 Task: Add a condition where "Hours until due date Less than One hundred" in unsolved tickets in your groups.
Action: Mouse moved to (167, 505)
Screenshot: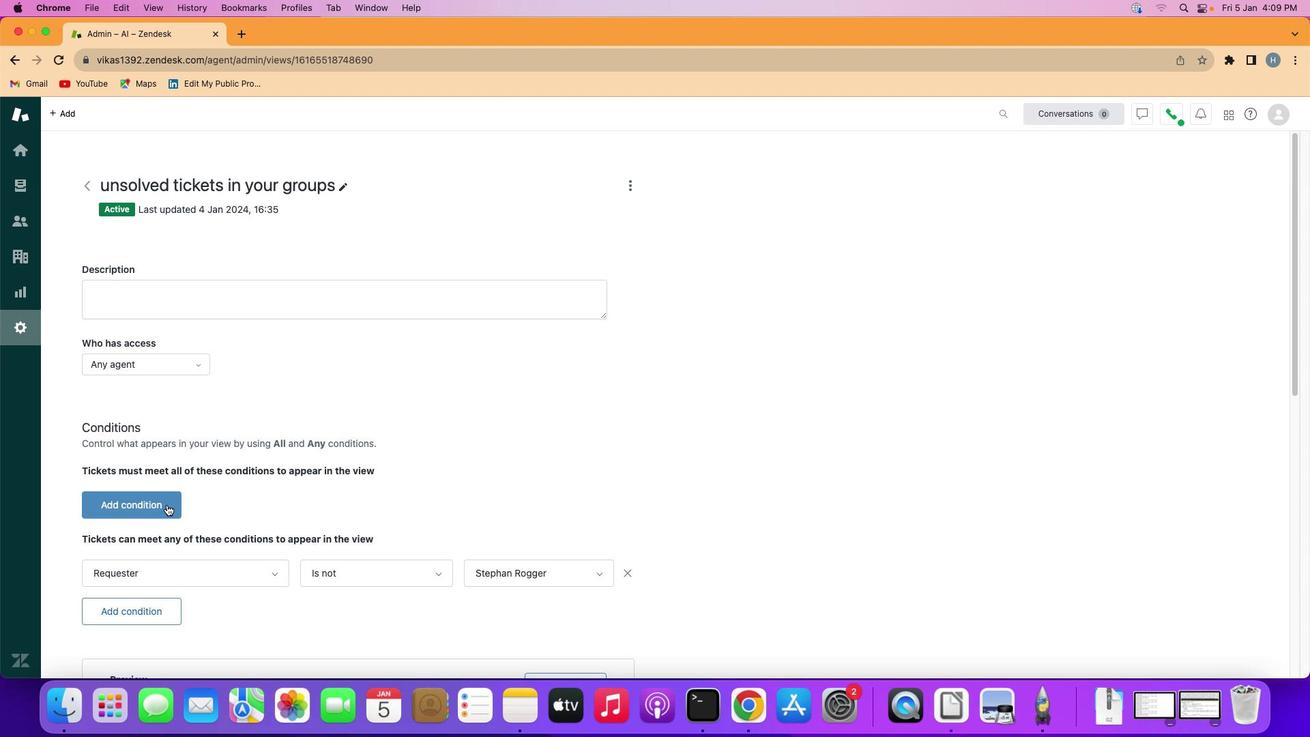 
Action: Mouse pressed left at (167, 505)
Screenshot: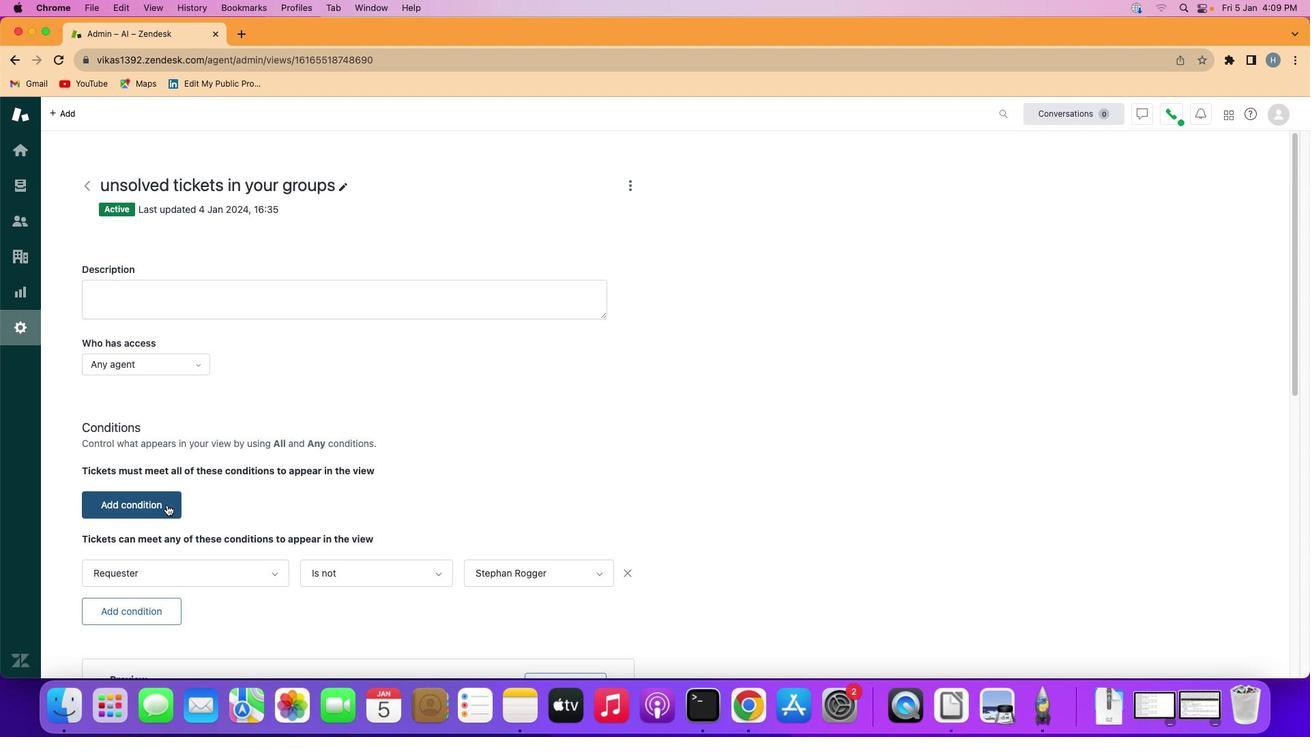 
Action: Mouse moved to (196, 502)
Screenshot: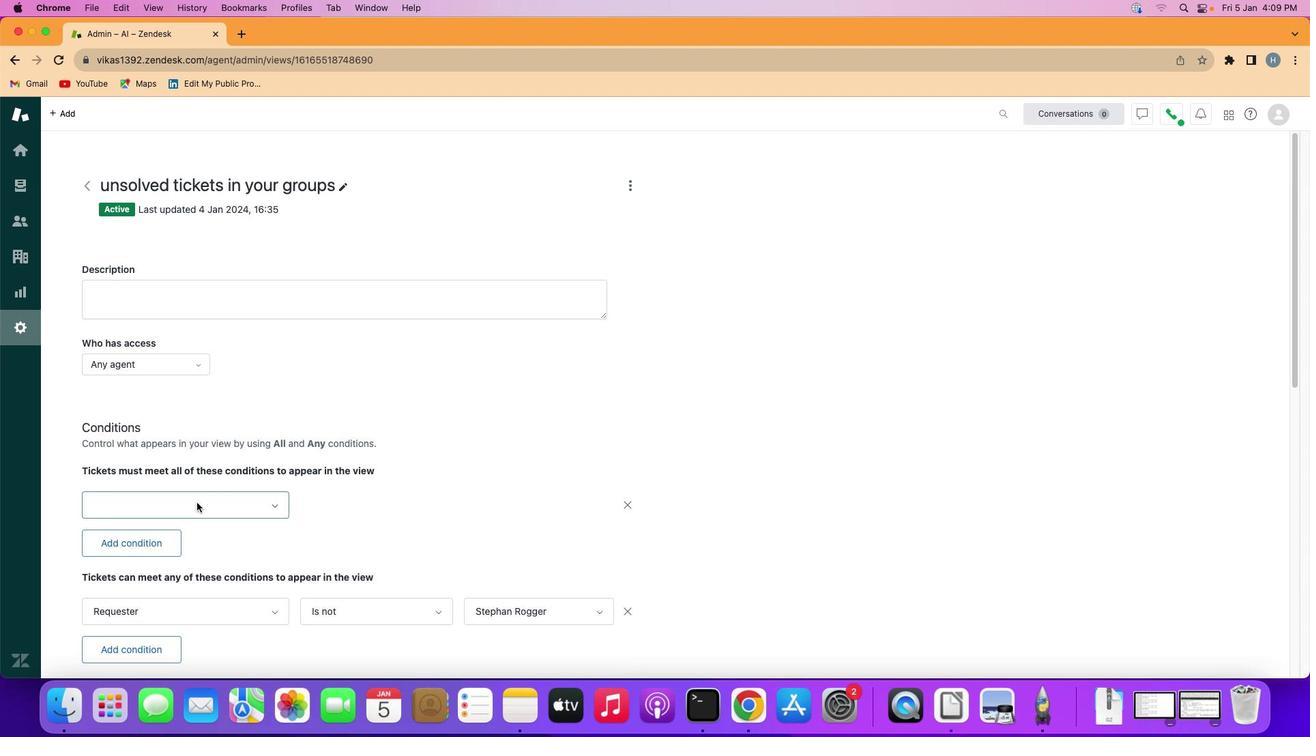 
Action: Mouse pressed left at (196, 502)
Screenshot: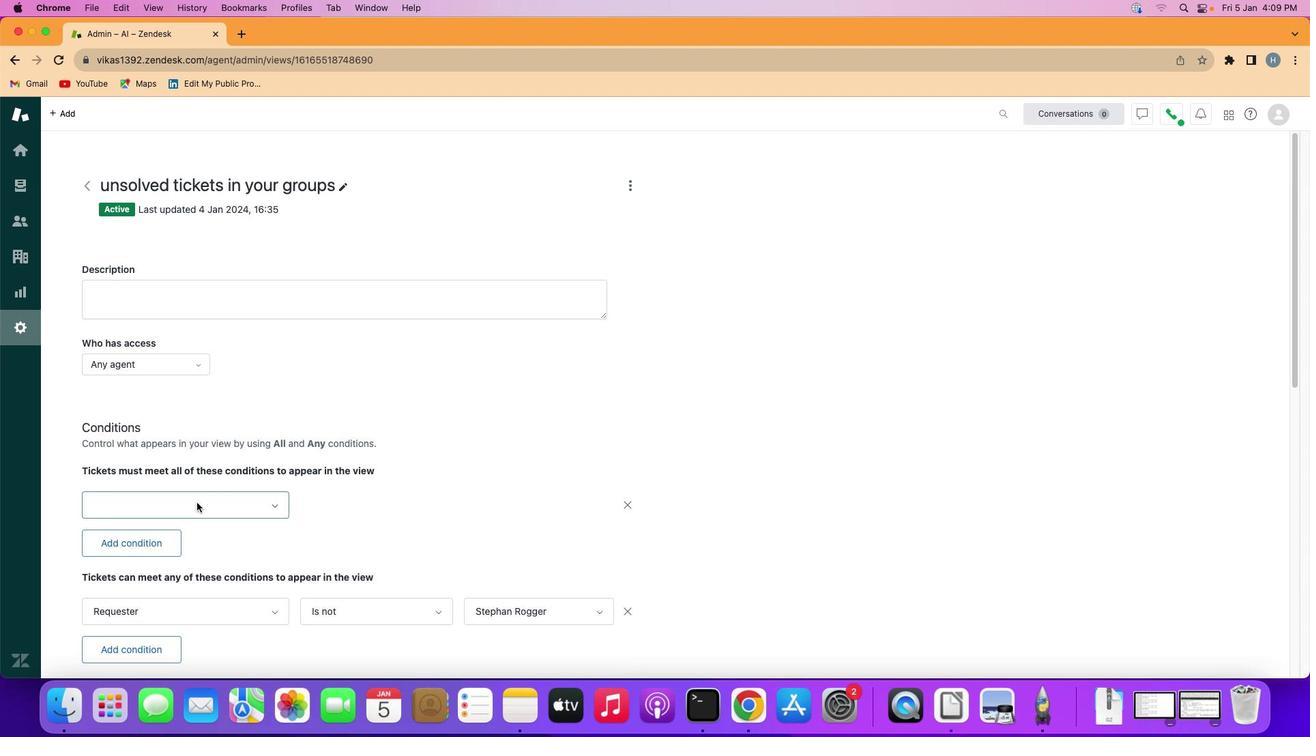 
Action: Mouse moved to (183, 419)
Screenshot: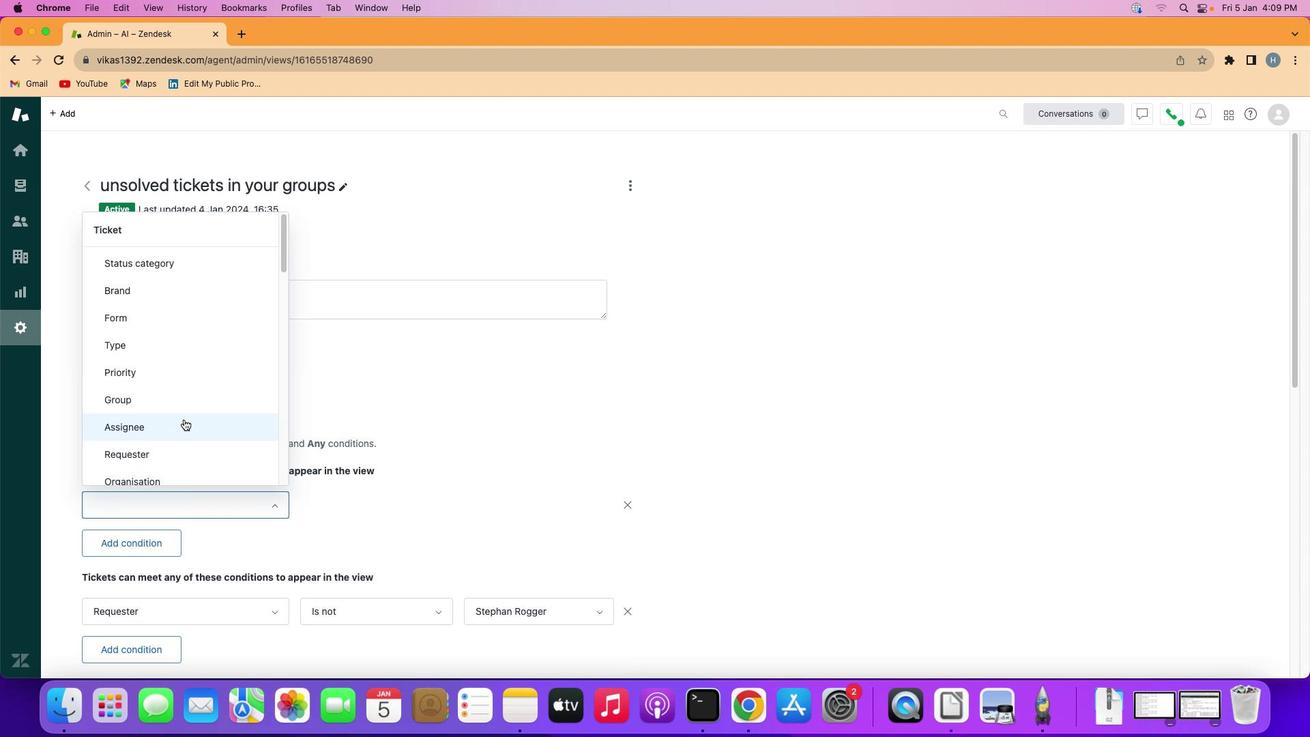 
Action: Mouse scrolled (183, 419) with delta (0, 0)
Screenshot: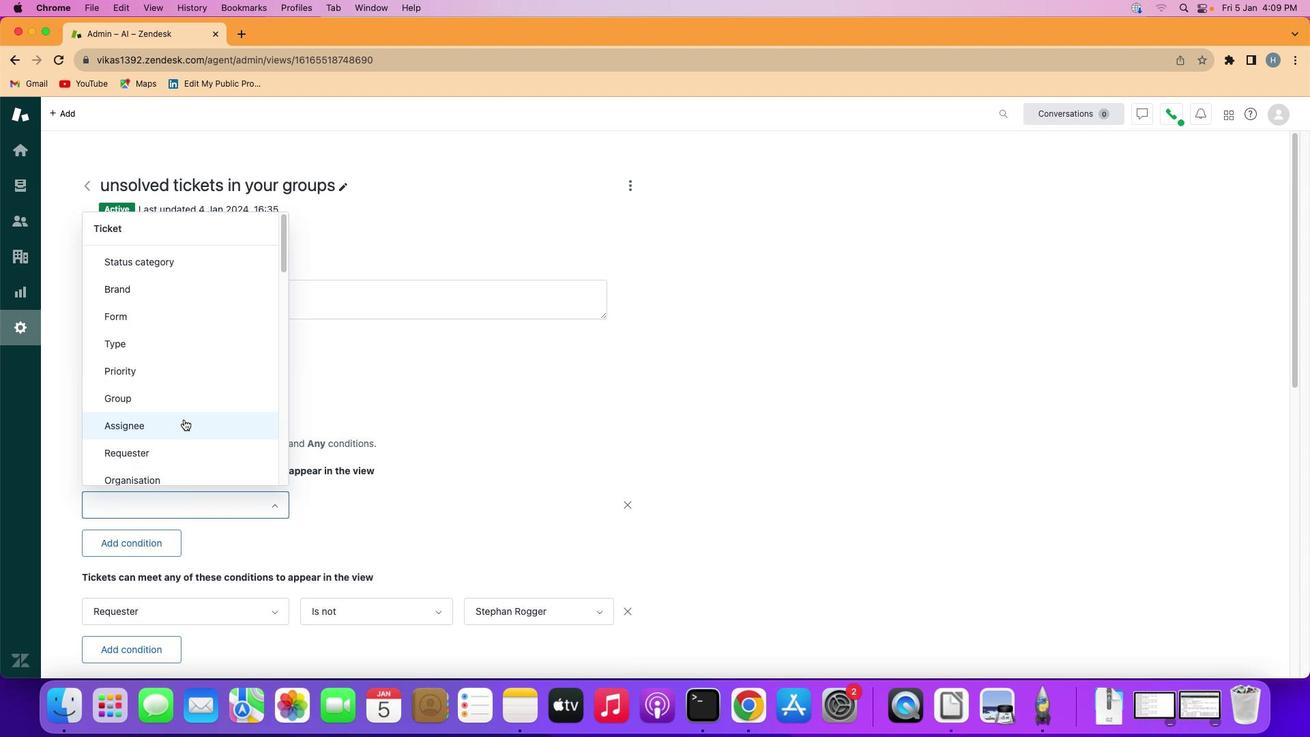 
Action: Mouse scrolled (183, 419) with delta (0, 0)
Screenshot: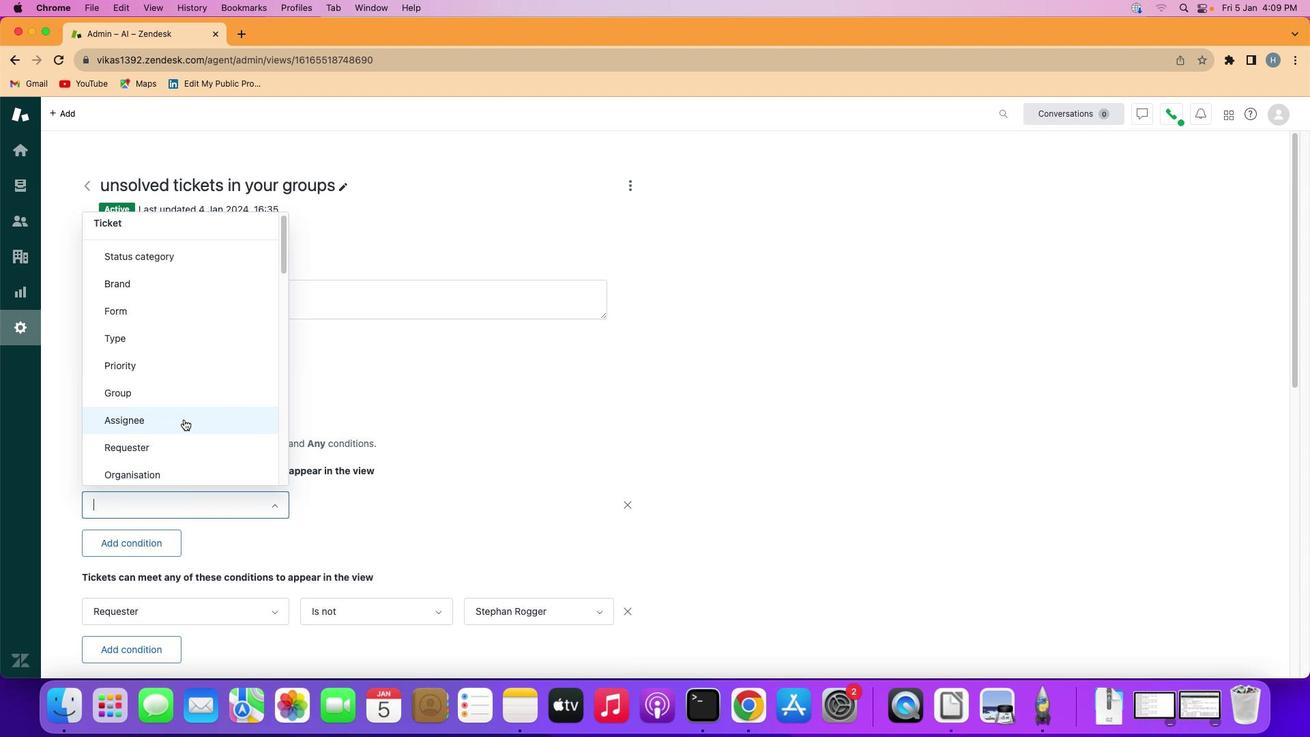 
Action: Mouse scrolled (183, 419) with delta (0, -1)
Screenshot: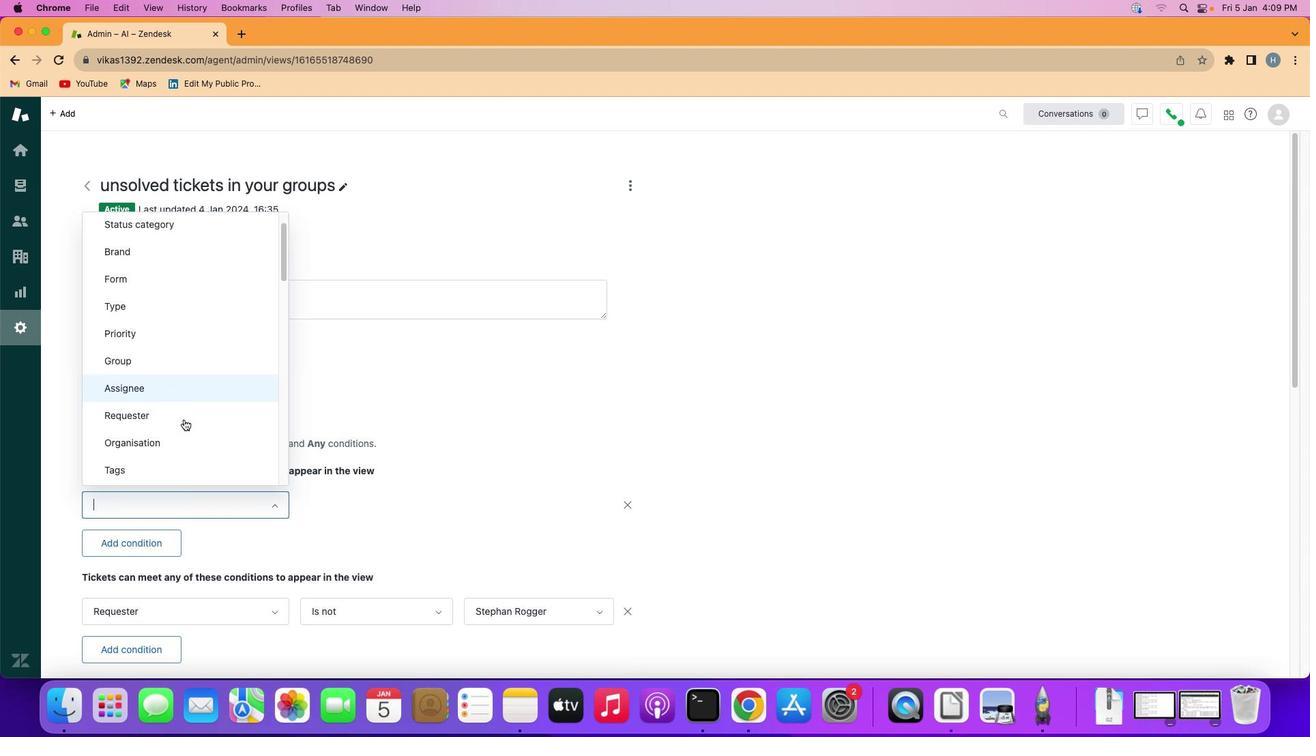 
Action: Mouse moved to (184, 419)
Screenshot: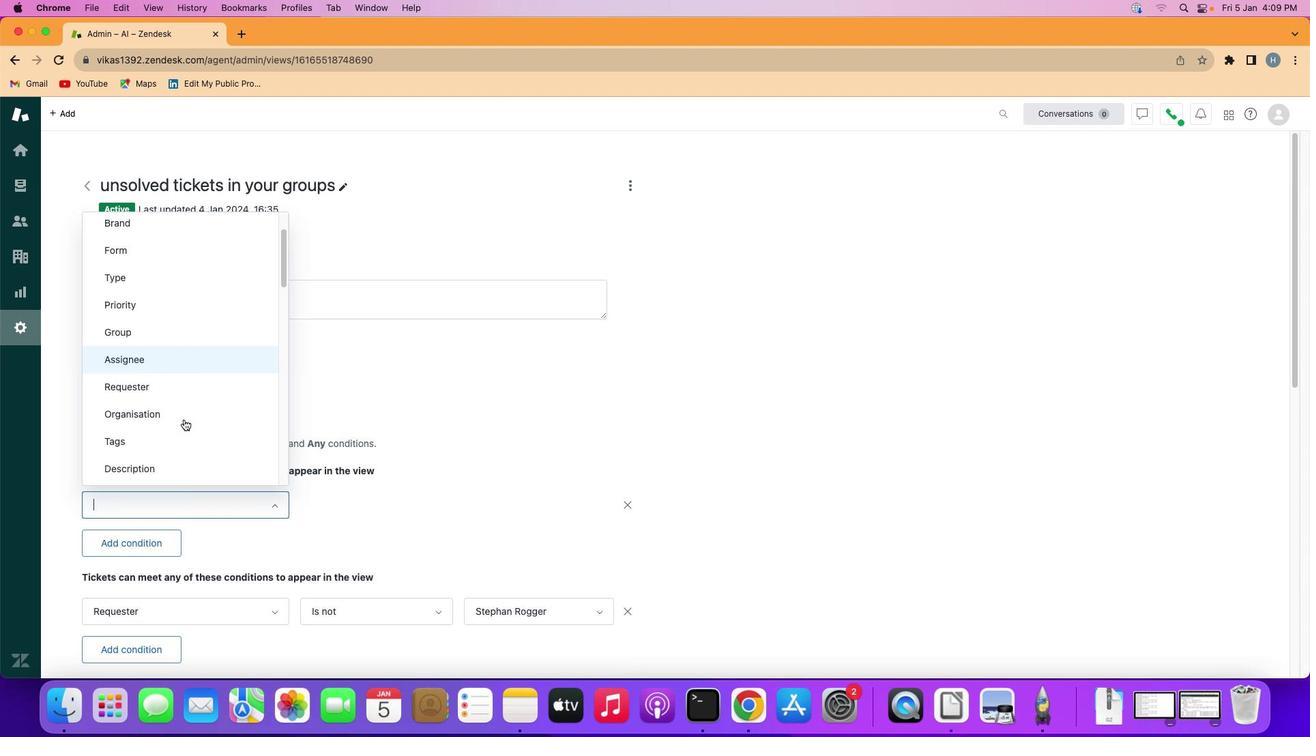 
Action: Mouse scrolled (184, 419) with delta (0, -1)
Screenshot: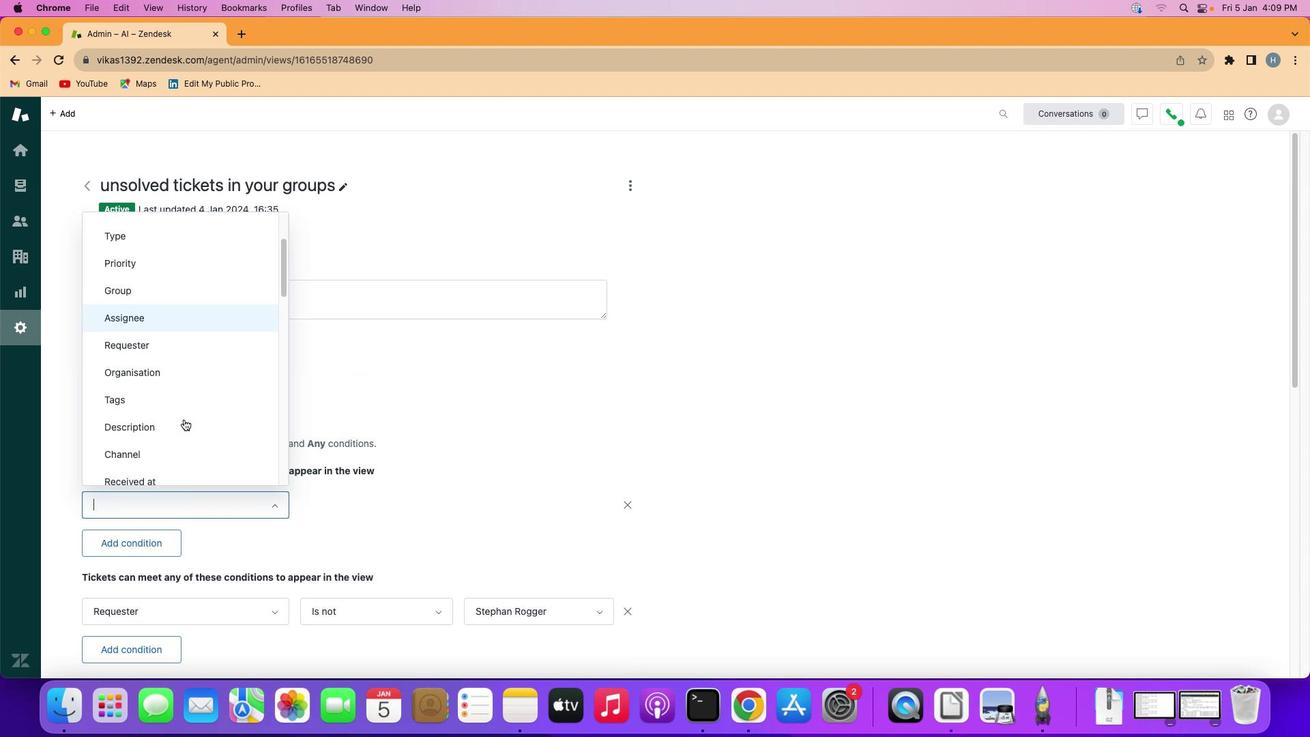 
Action: Mouse scrolled (184, 419) with delta (0, -2)
Screenshot: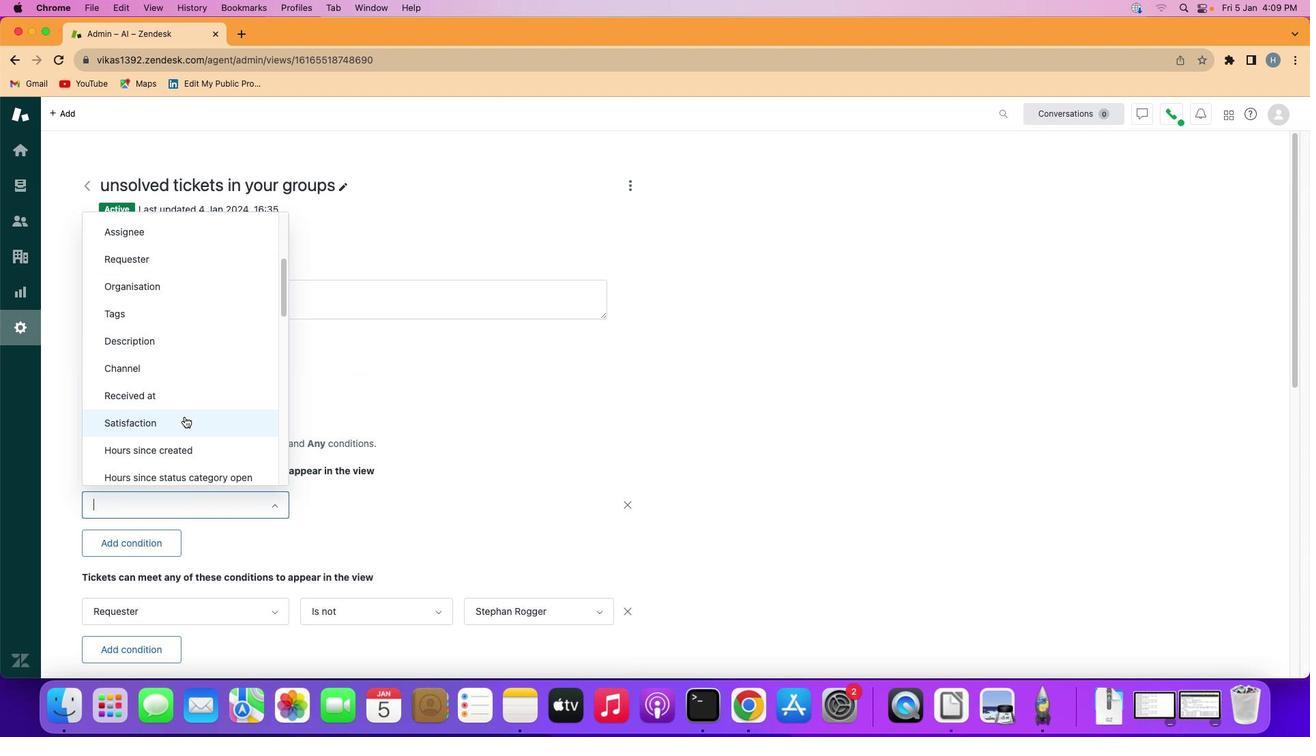 
Action: Mouse moved to (185, 417)
Screenshot: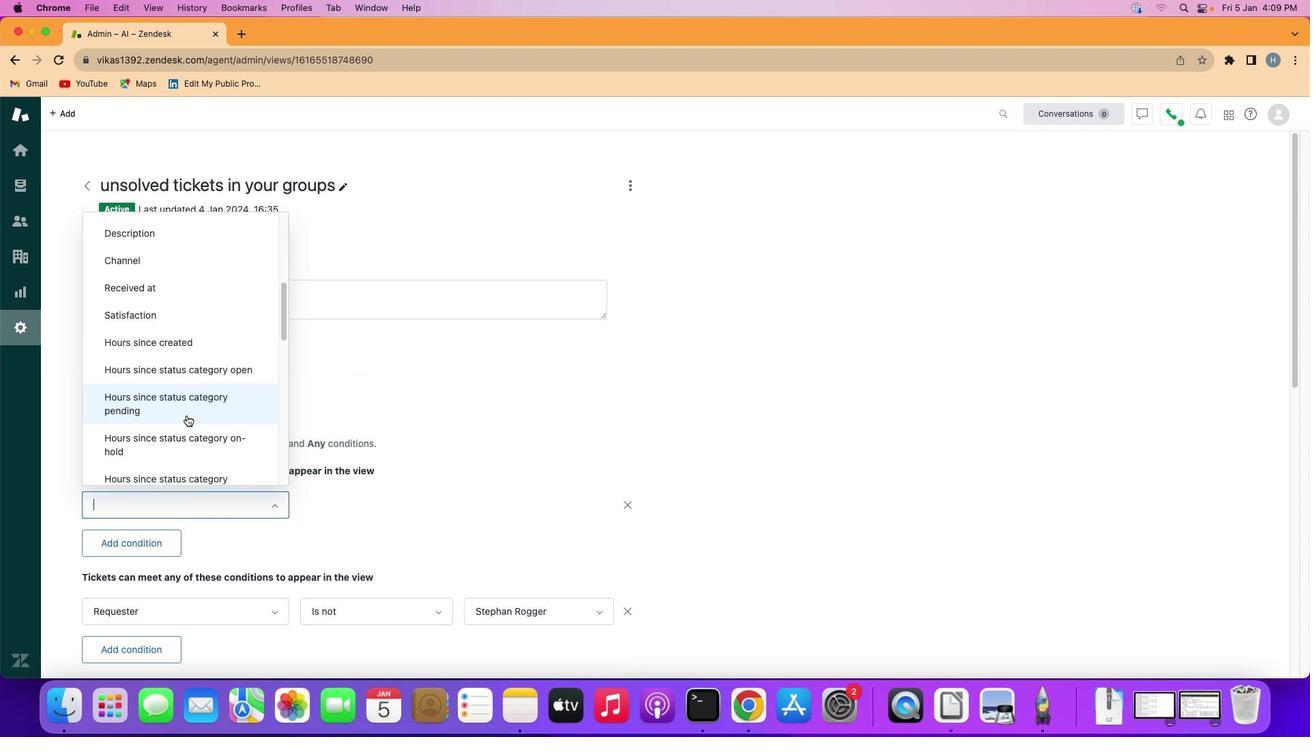 
Action: Mouse scrolled (185, 417) with delta (0, -2)
Screenshot: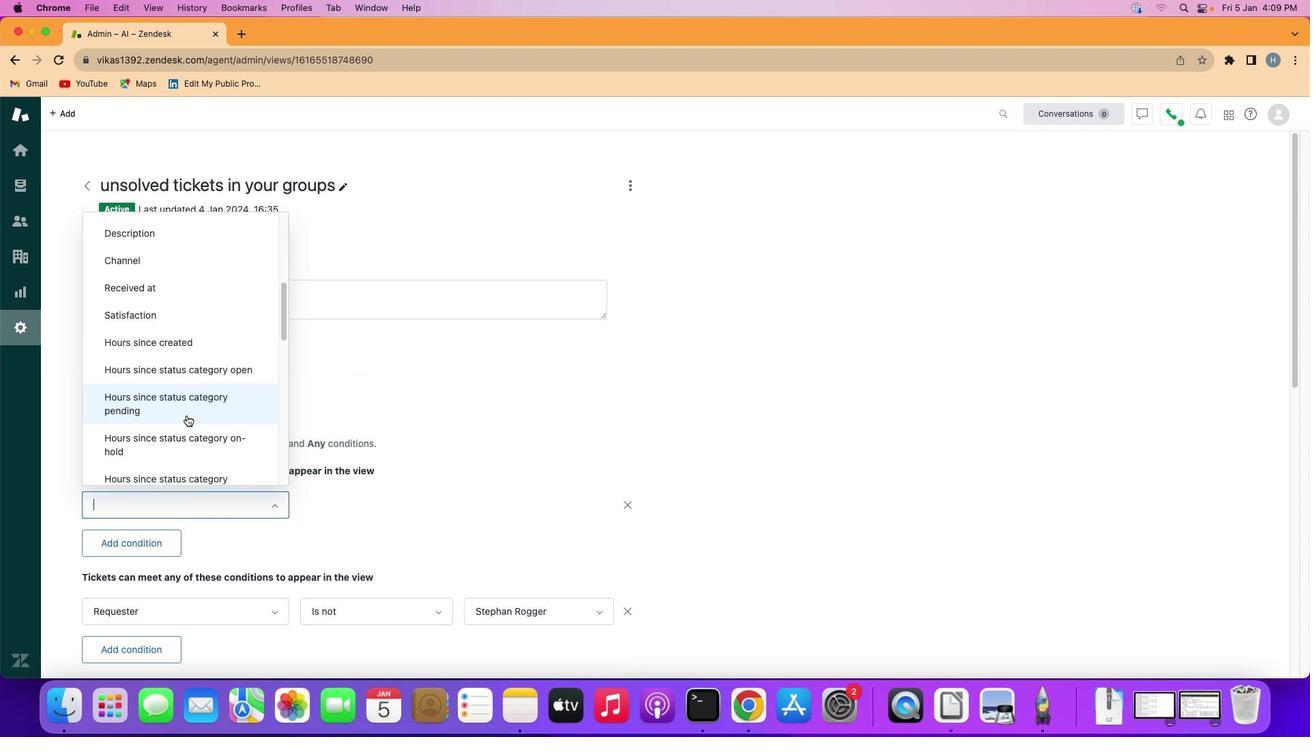 
Action: Mouse moved to (195, 412)
Screenshot: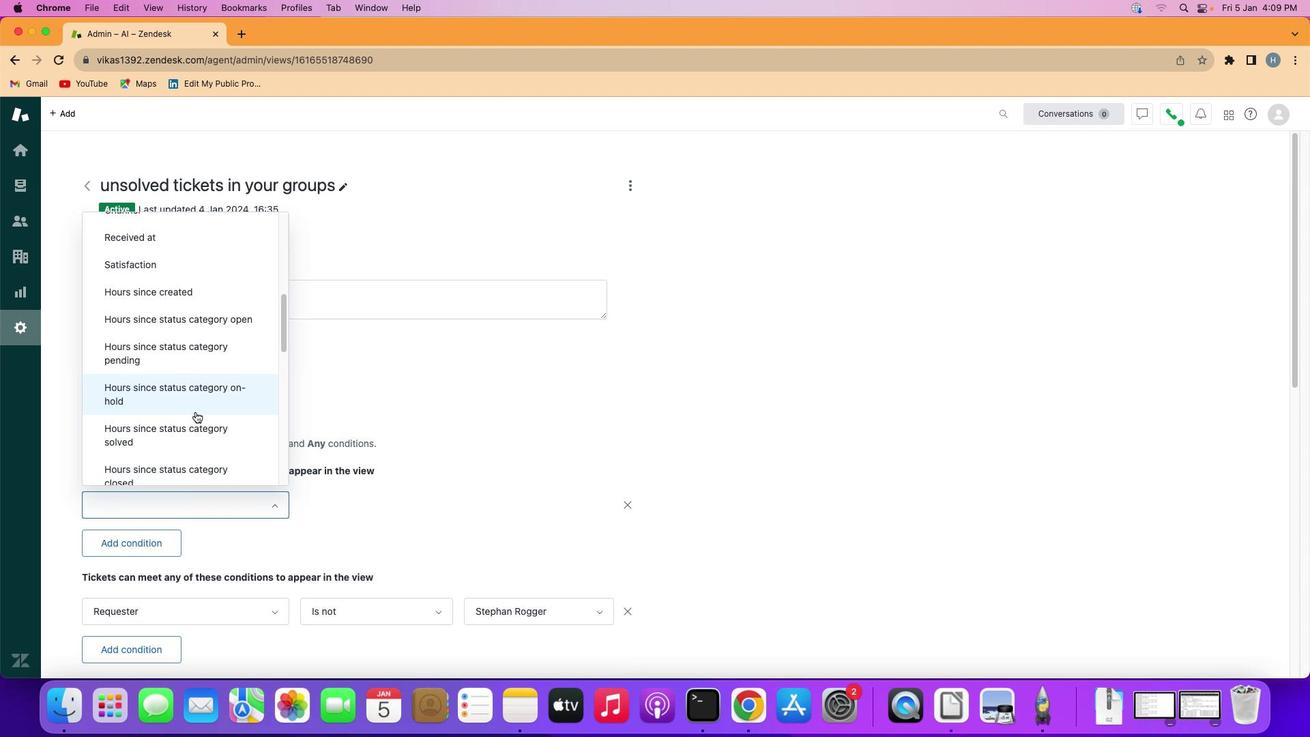
Action: Mouse scrolled (195, 412) with delta (0, 0)
Screenshot: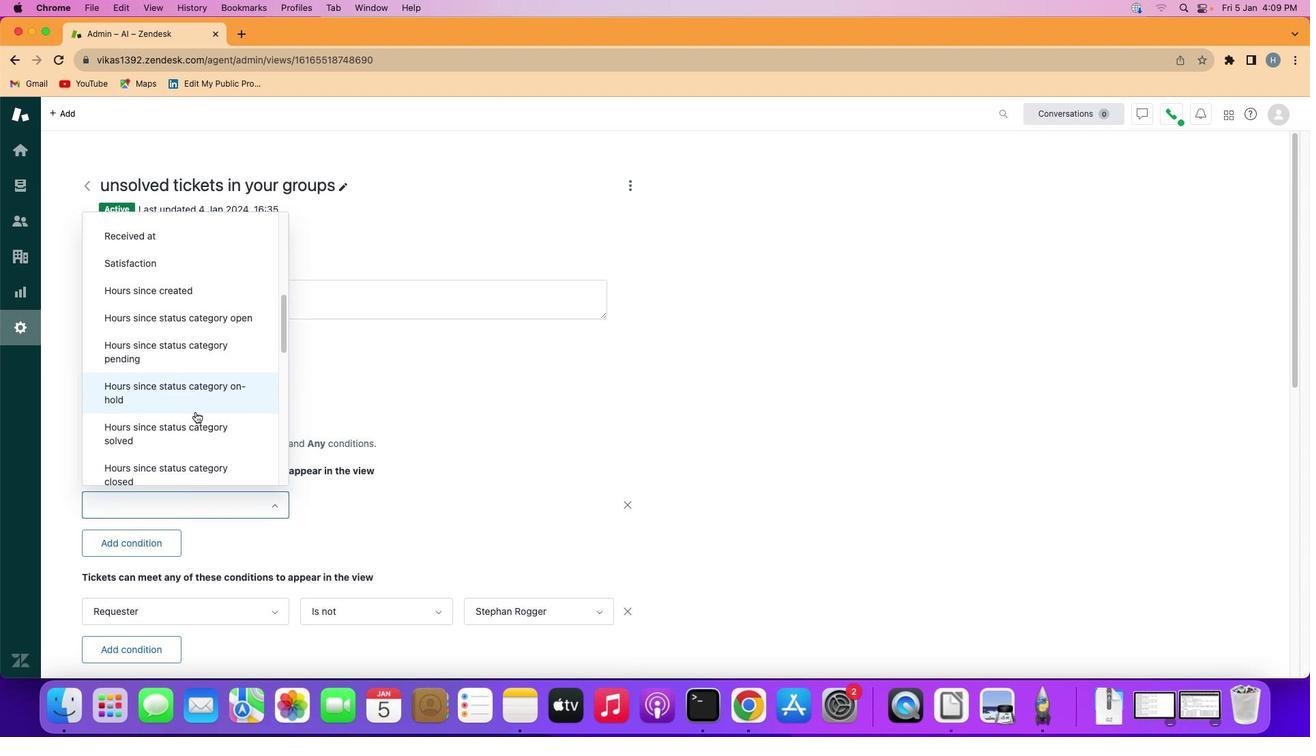
Action: Mouse scrolled (195, 412) with delta (0, 0)
Screenshot: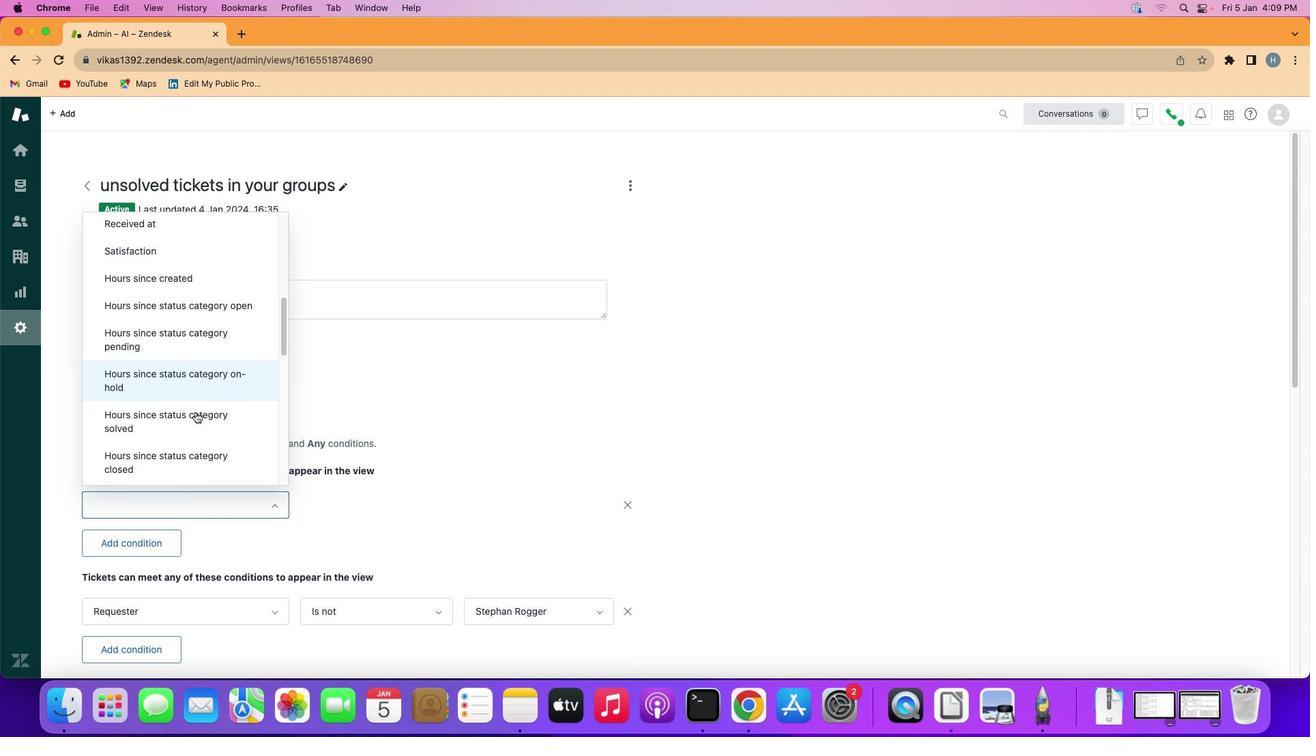 
Action: Mouse scrolled (195, 412) with delta (0, 0)
Screenshot: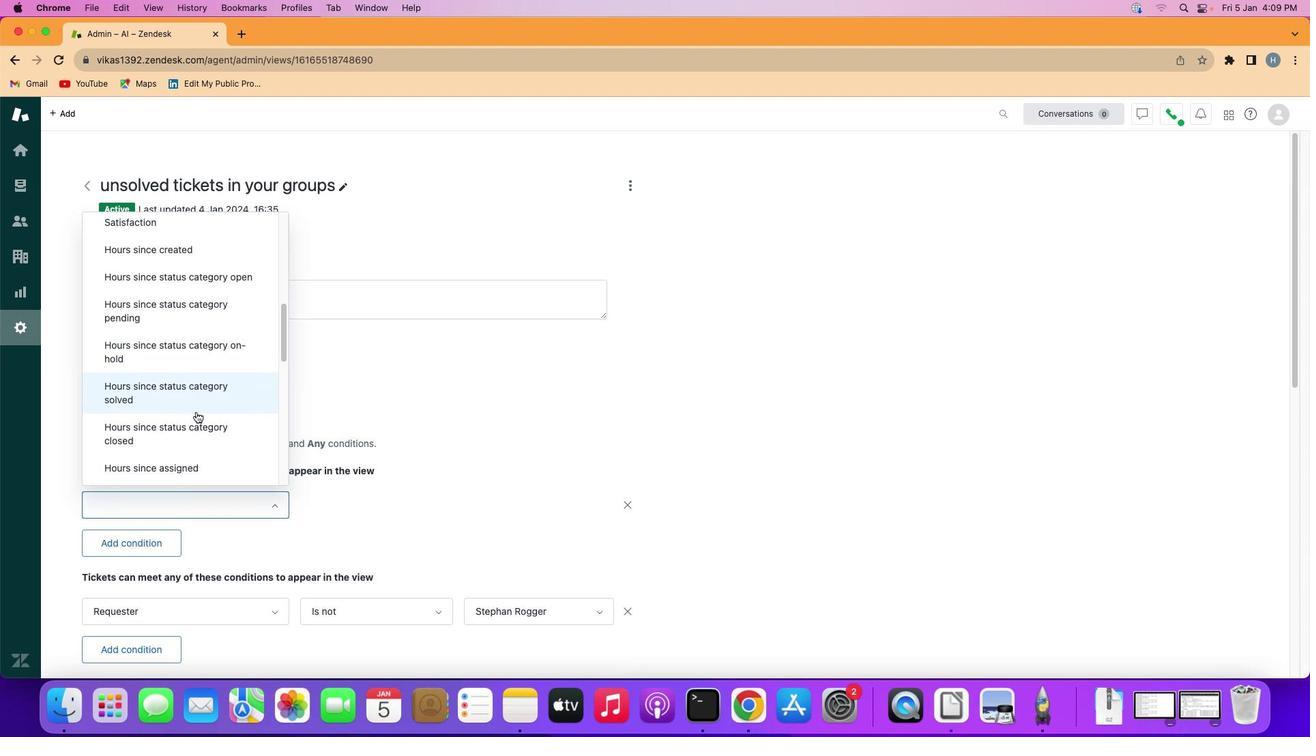
Action: Mouse moved to (196, 411)
Screenshot: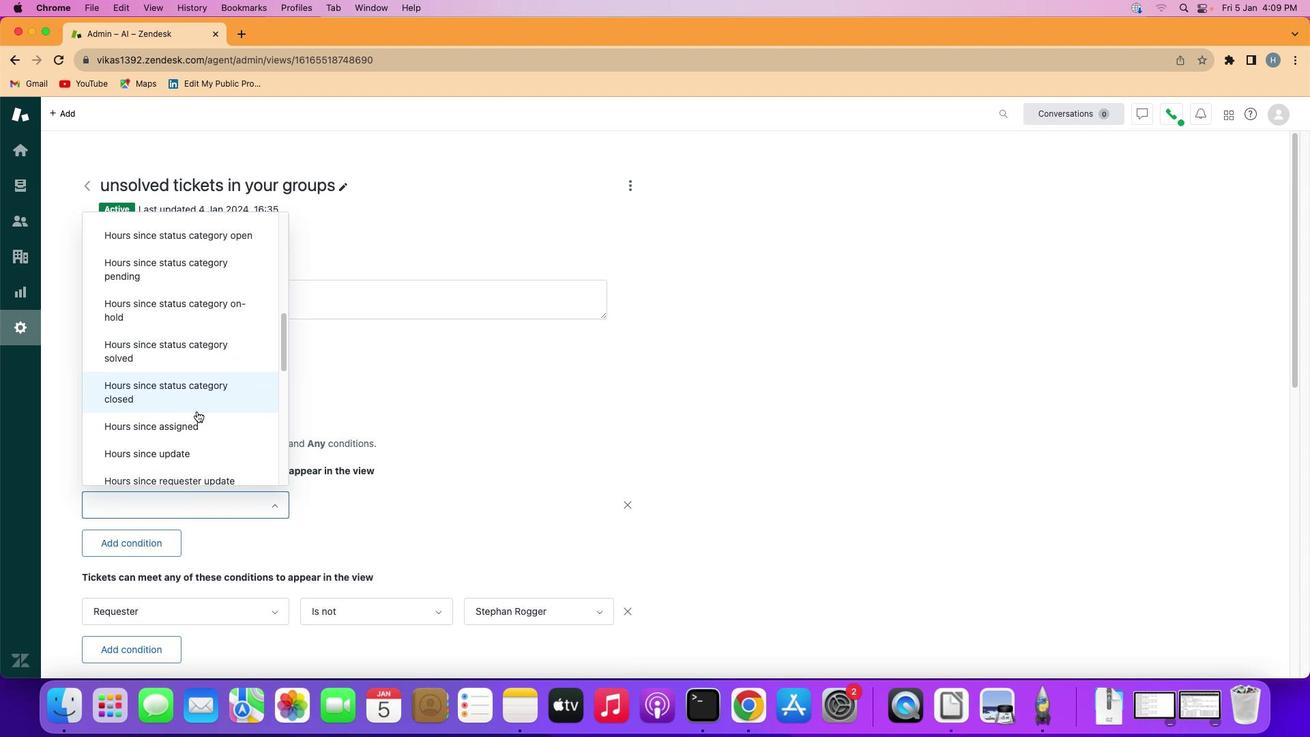 
Action: Mouse scrolled (196, 411) with delta (0, 0)
Screenshot: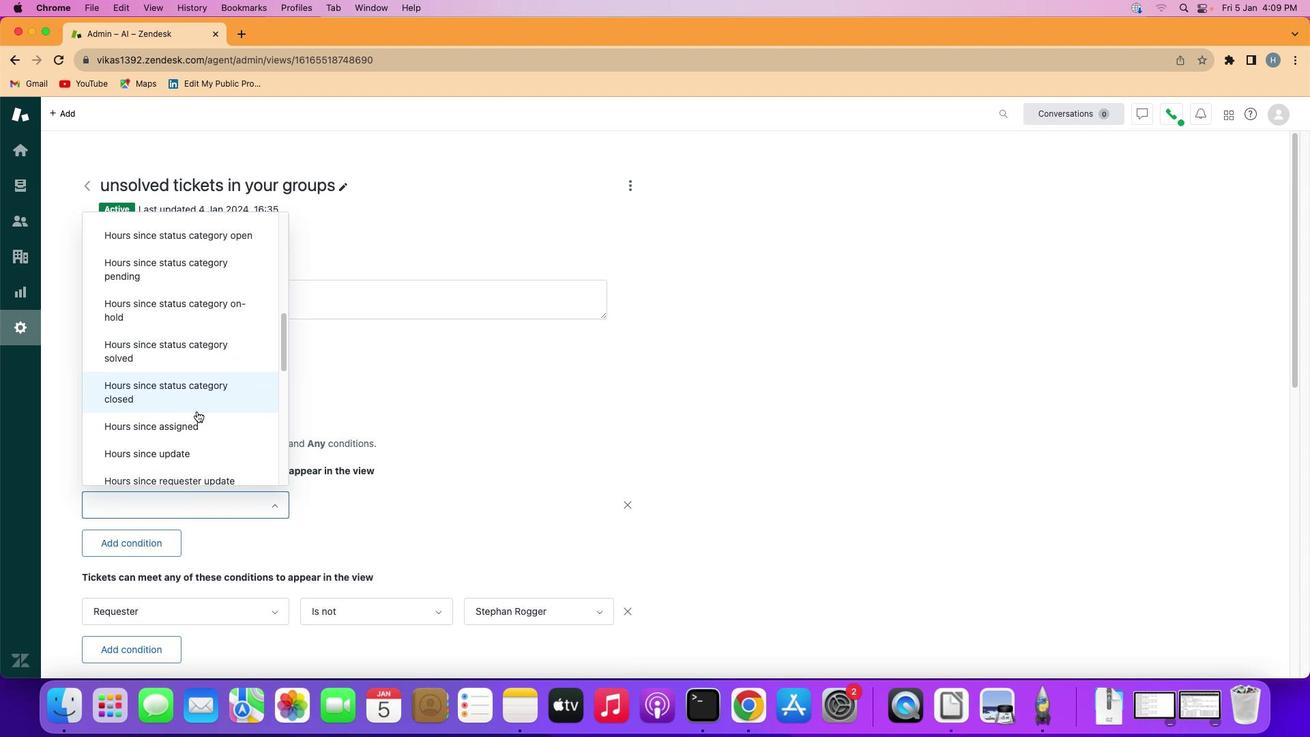 
Action: Mouse moved to (196, 411)
Screenshot: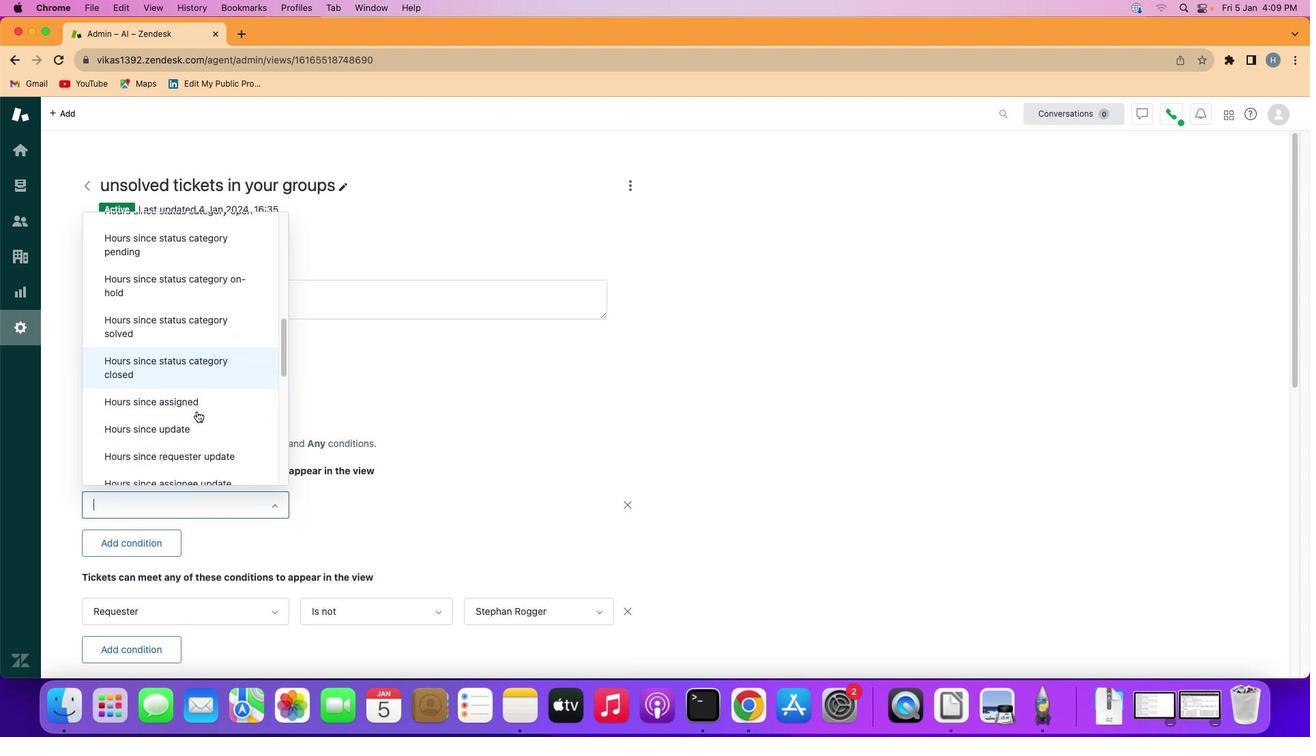 
Action: Mouse scrolled (196, 411) with delta (0, 0)
Screenshot: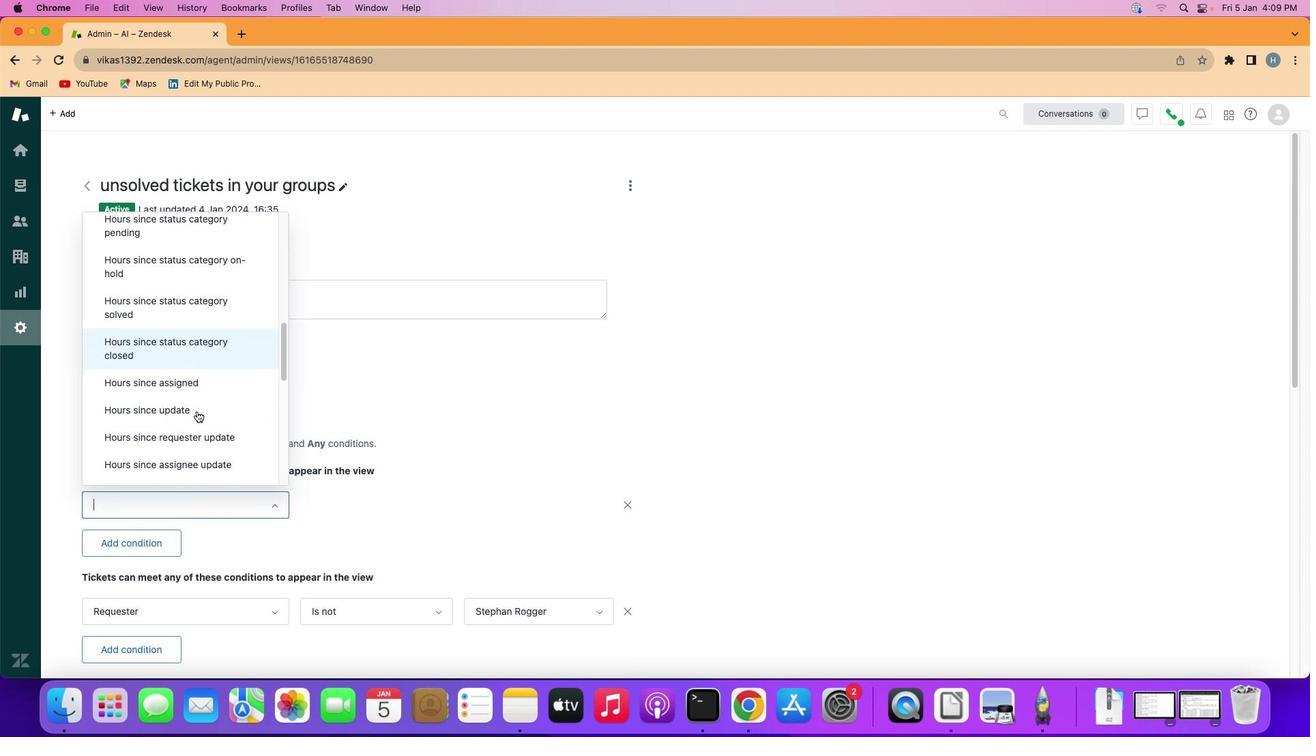 
Action: Mouse moved to (209, 408)
Screenshot: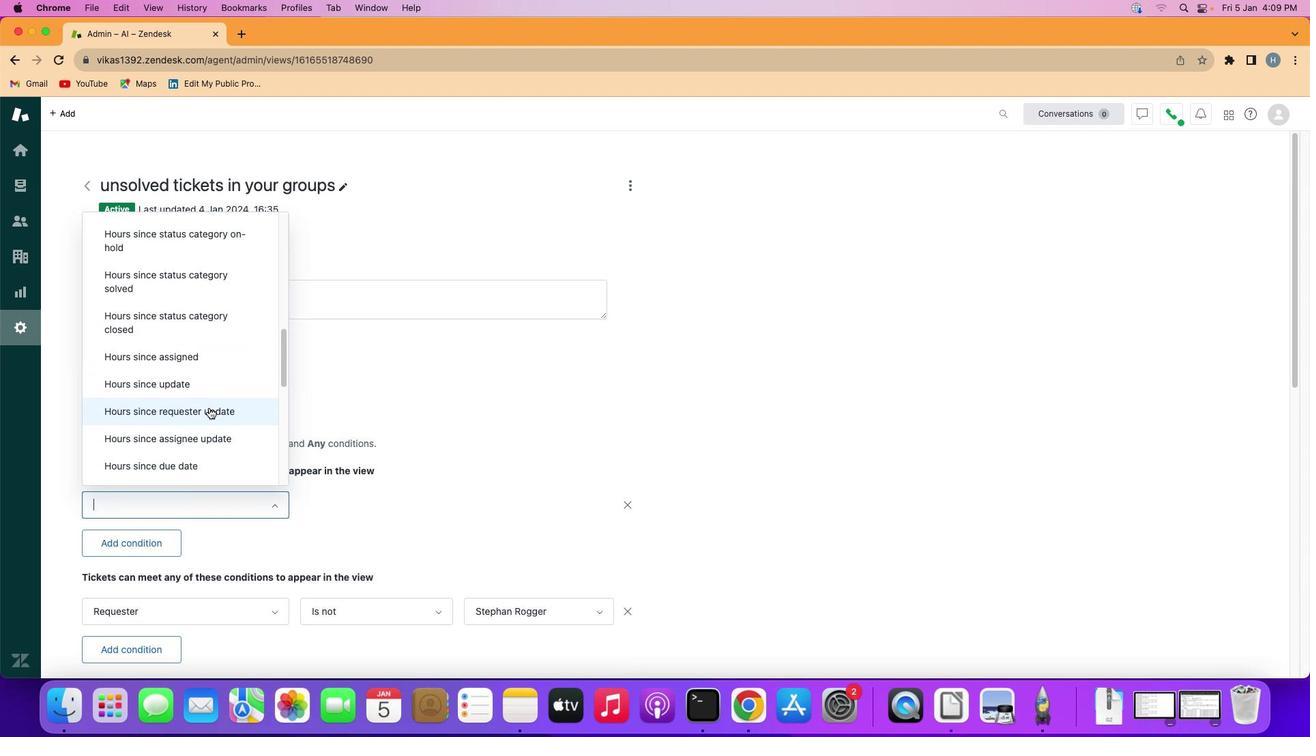 
Action: Mouse scrolled (209, 408) with delta (0, 0)
Screenshot: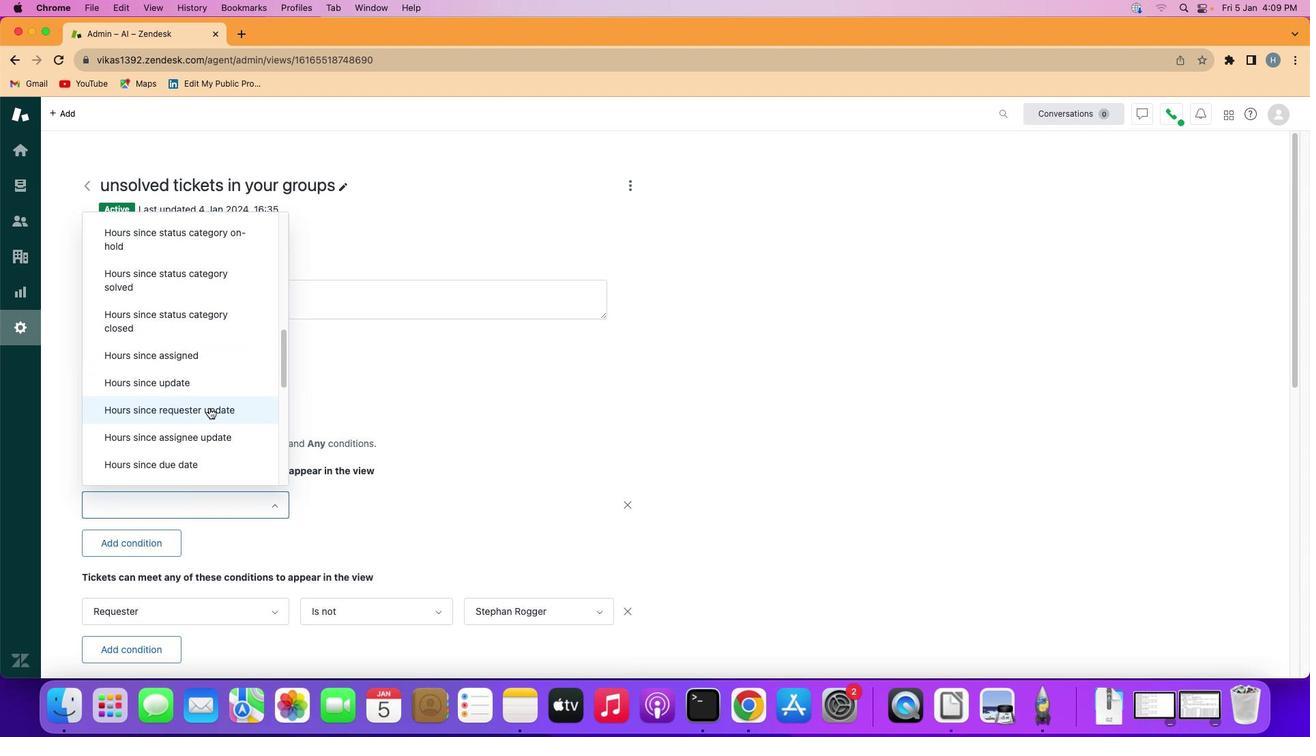 
Action: Mouse scrolled (209, 408) with delta (0, 0)
Screenshot: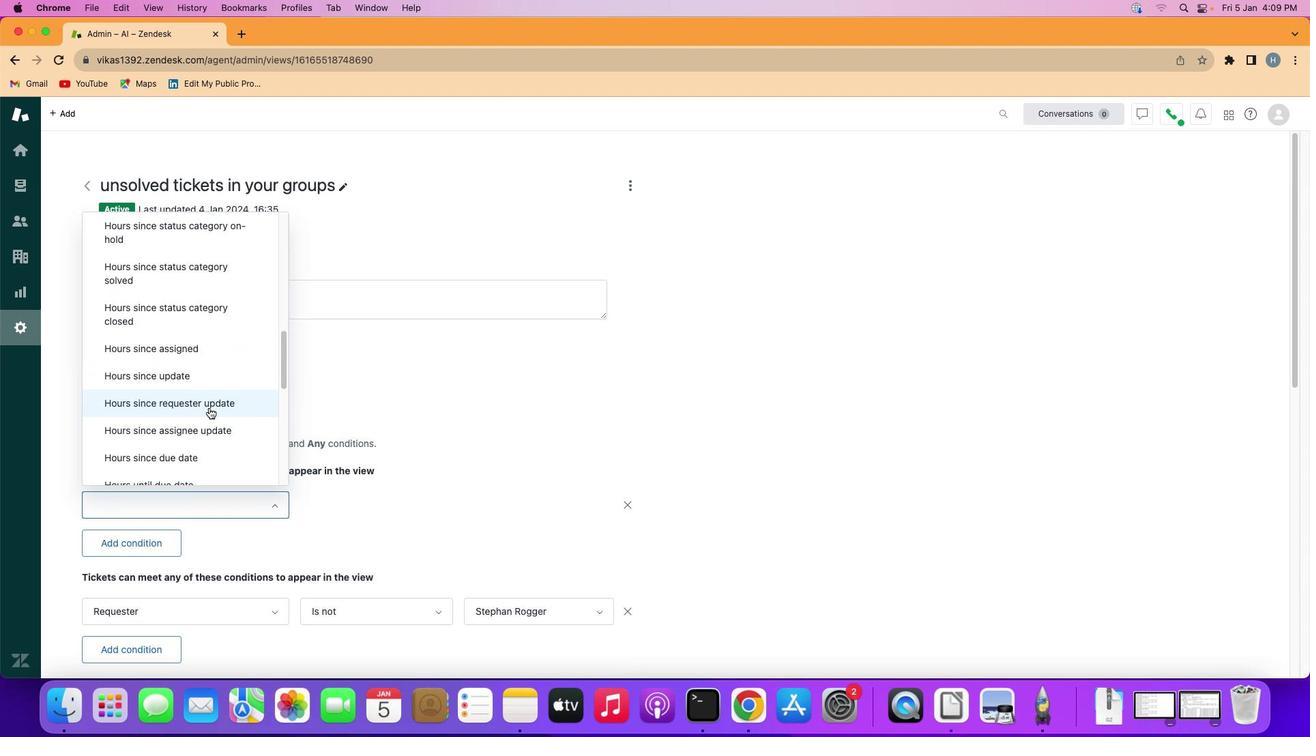 
Action: Mouse scrolled (209, 408) with delta (0, 0)
Screenshot: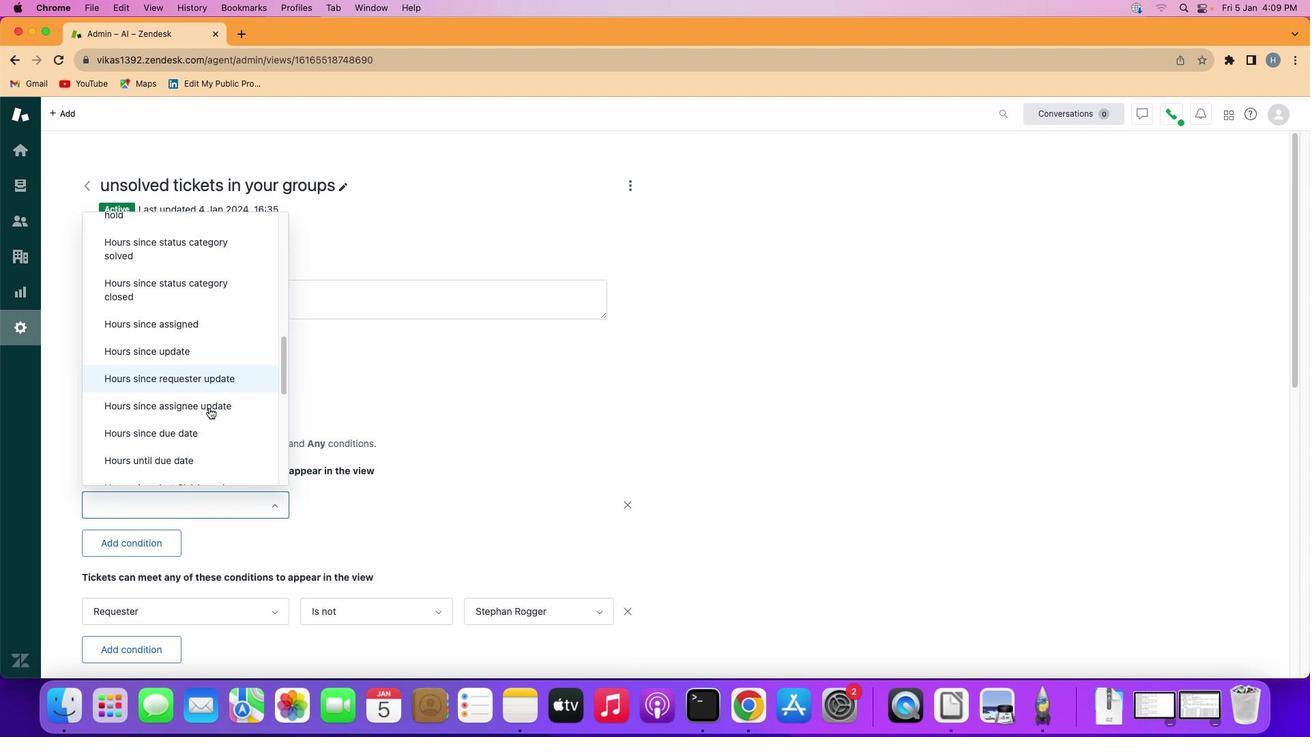 
Action: Mouse scrolled (209, 408) with delta (0, -1)
Screenshot: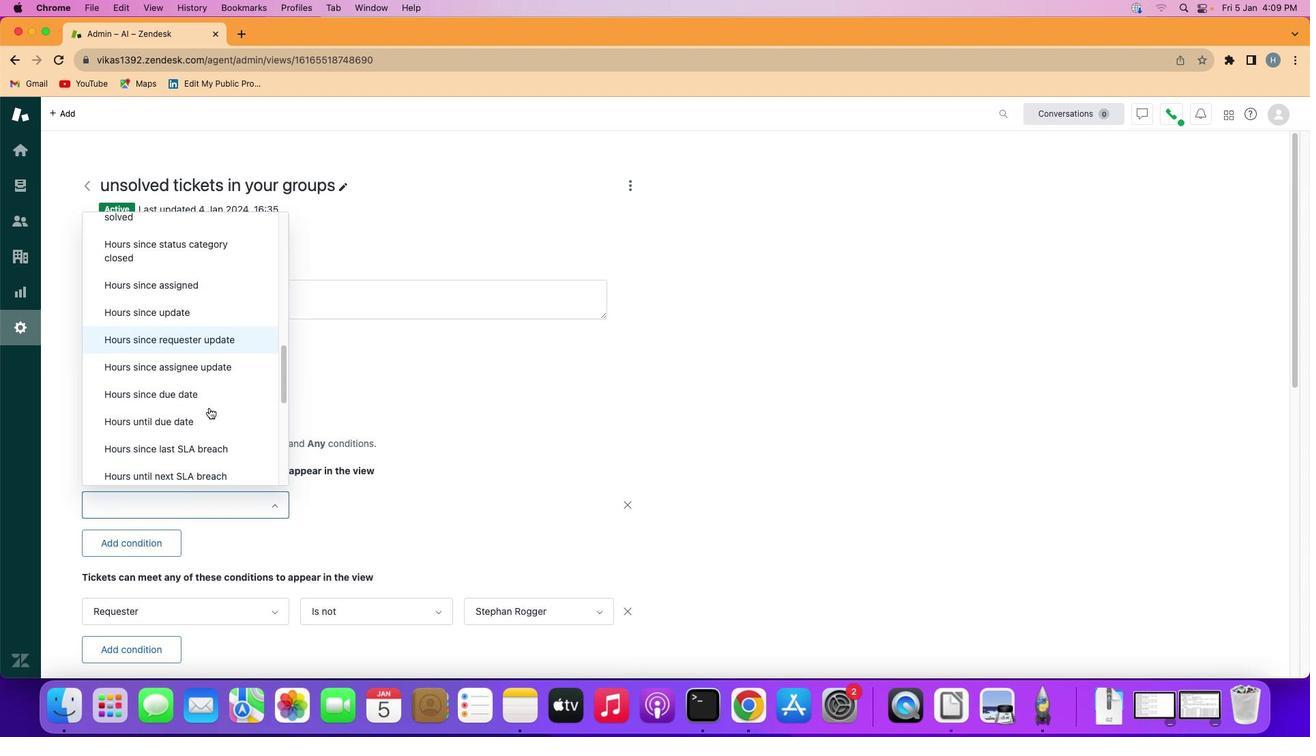 
Action: Mouse moved to (215, 394)
Screenshot: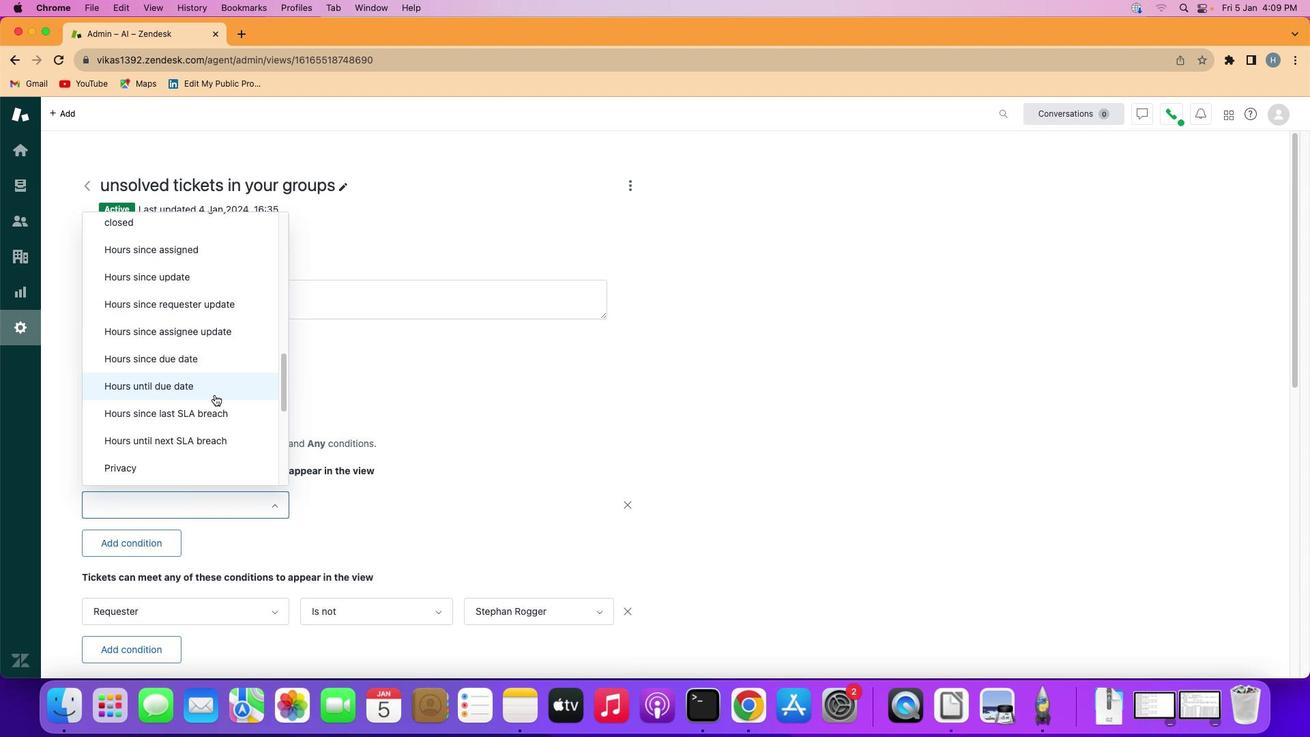 
Action: Mouse pressed left at (215, 394)
Screenshot: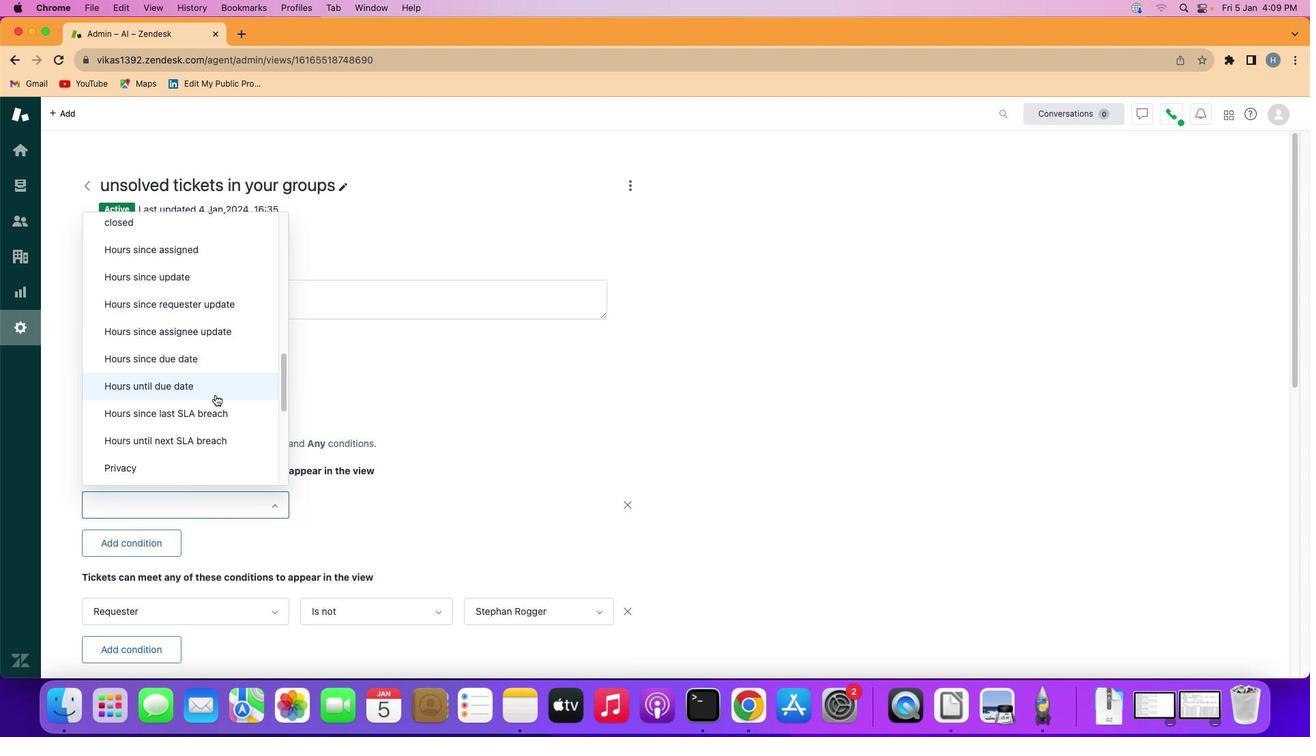 
Action: Mouse moved to (384, 507)
Screenshot: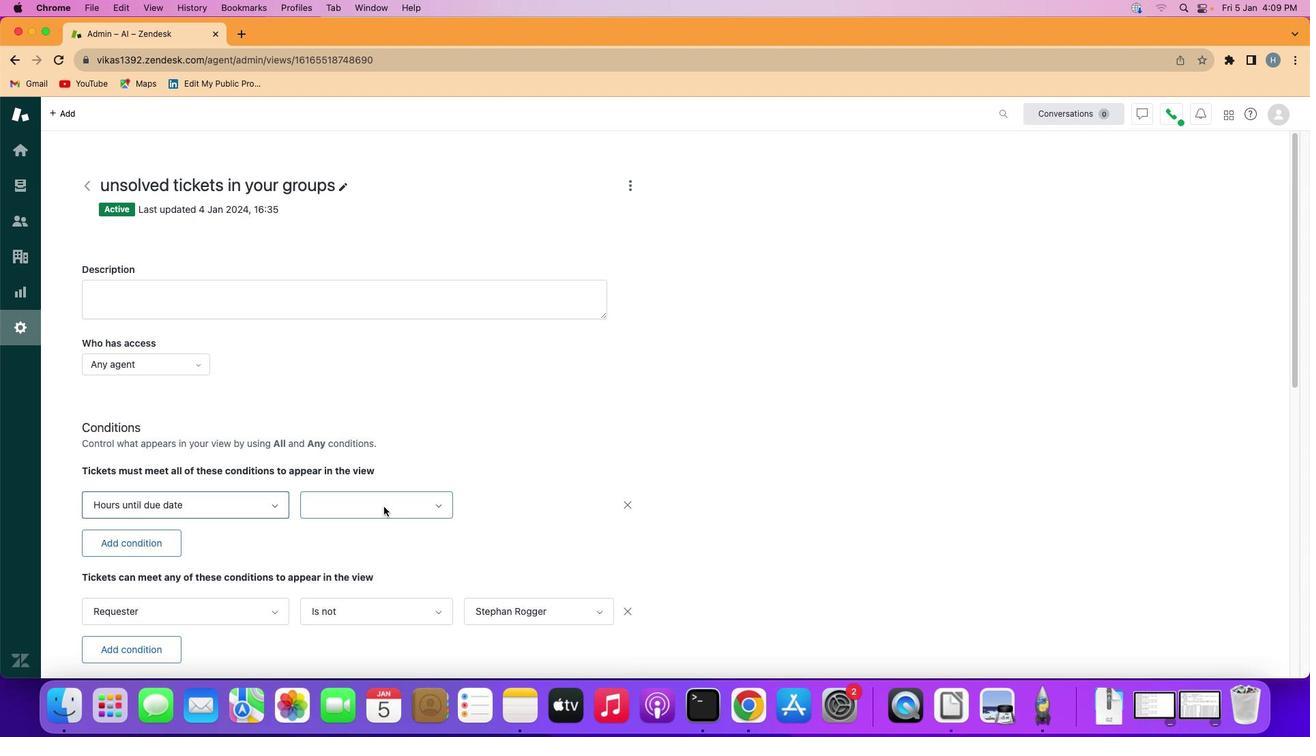 
Action: Mouse pressed left at (384, 507)
Screenshot: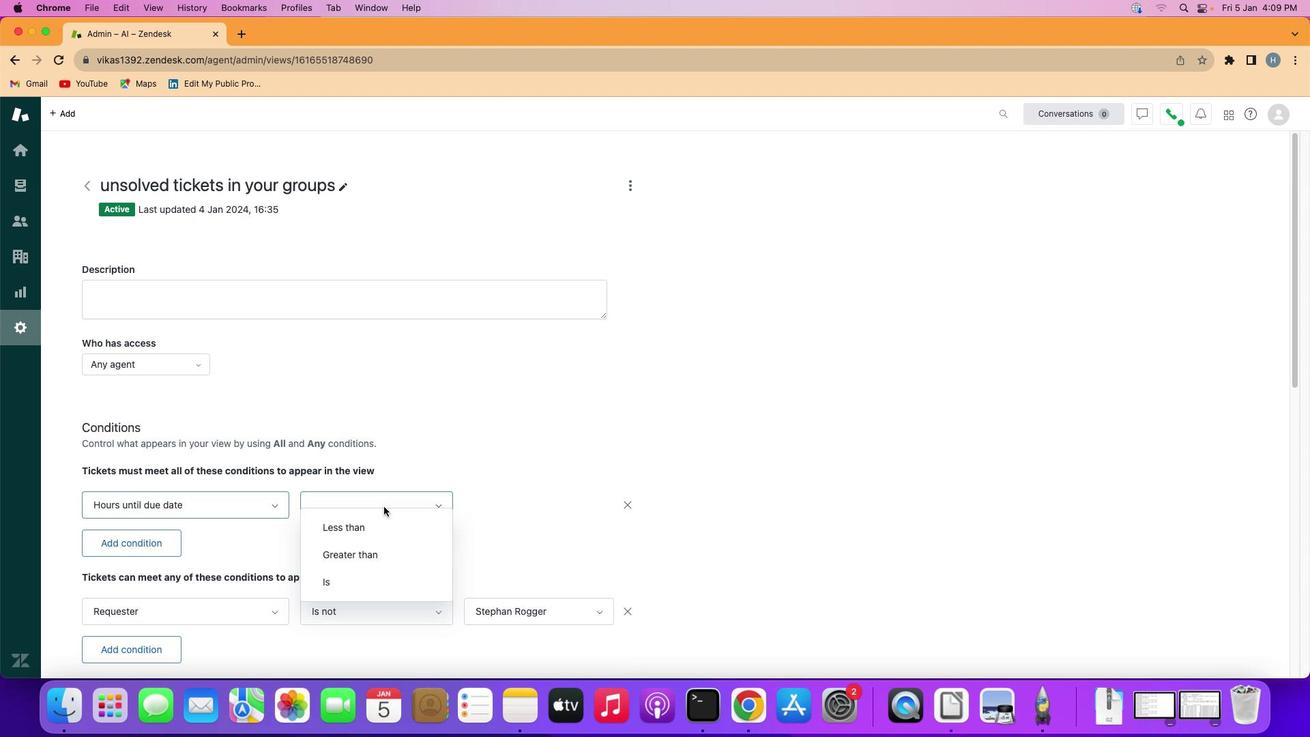 
Action: Mouse moved to (386, 535)
Screenshot: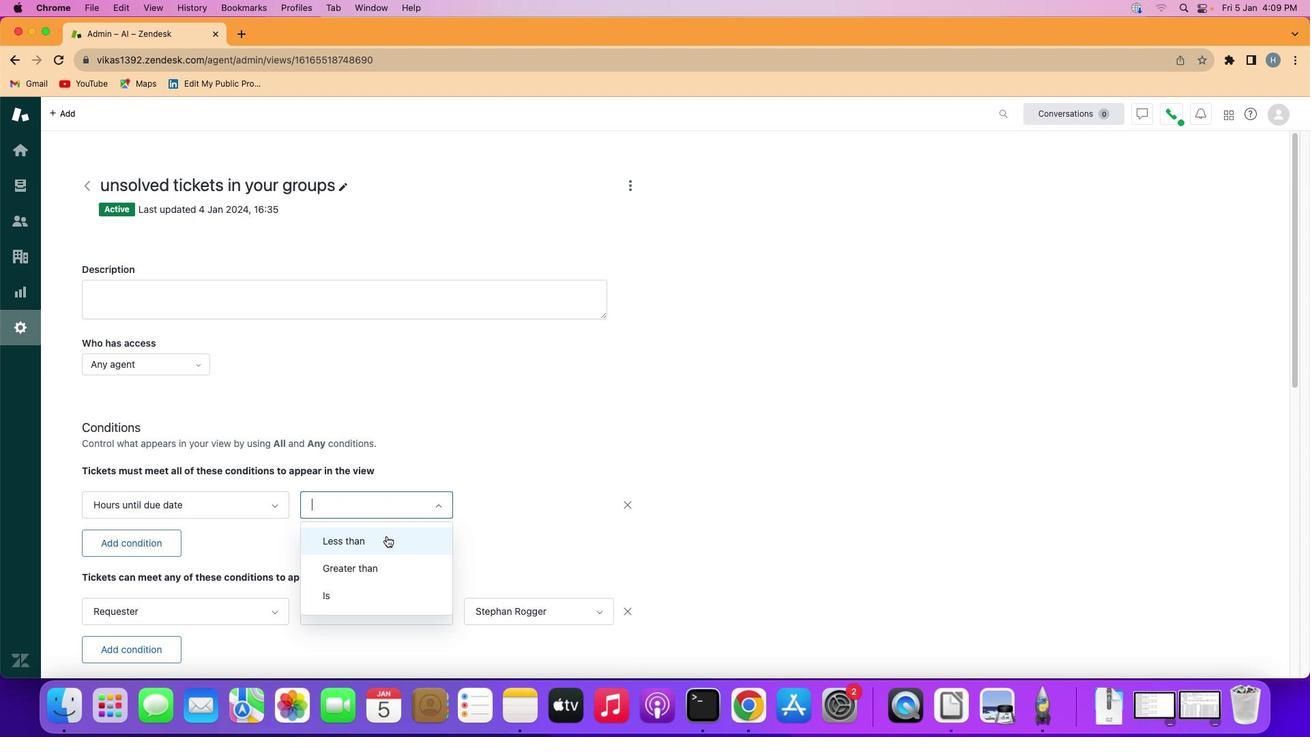 
Action: Mouse pressed left at (386, 535)
Screenshot: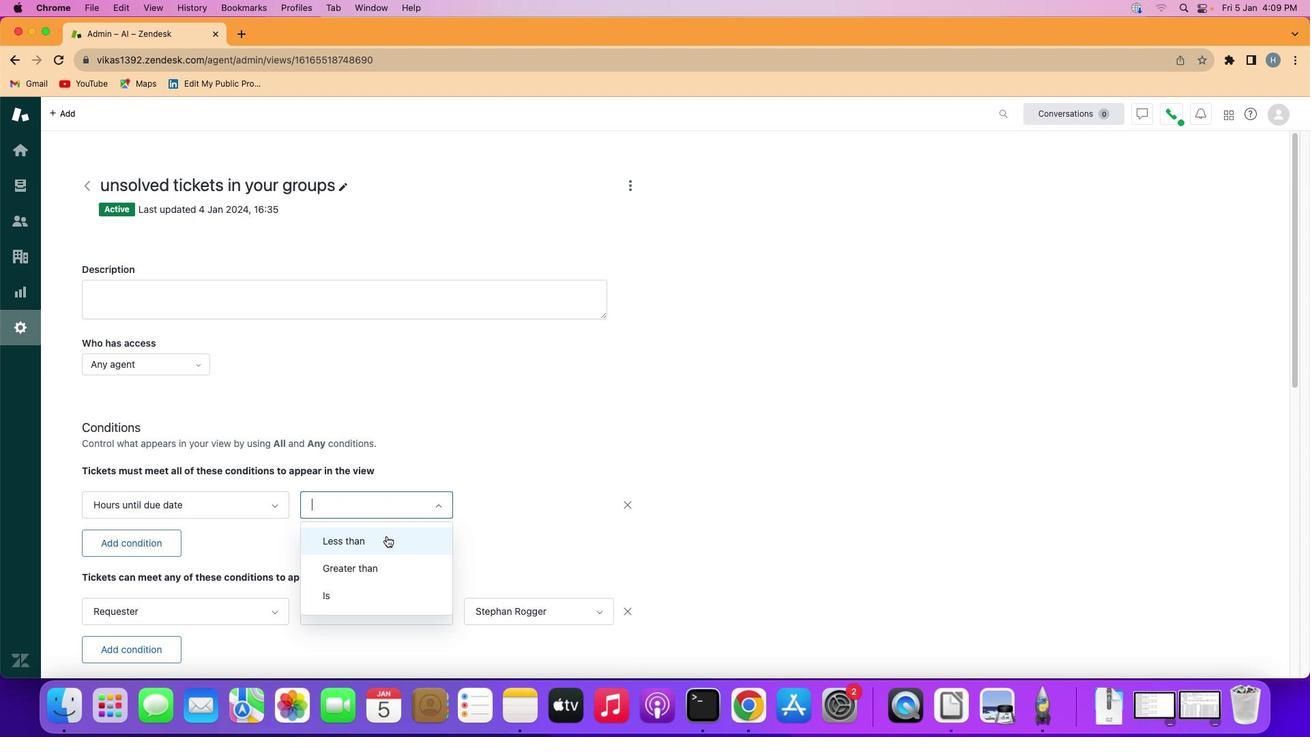 
Action: Mouse moved to (496, 504)
Screenshot: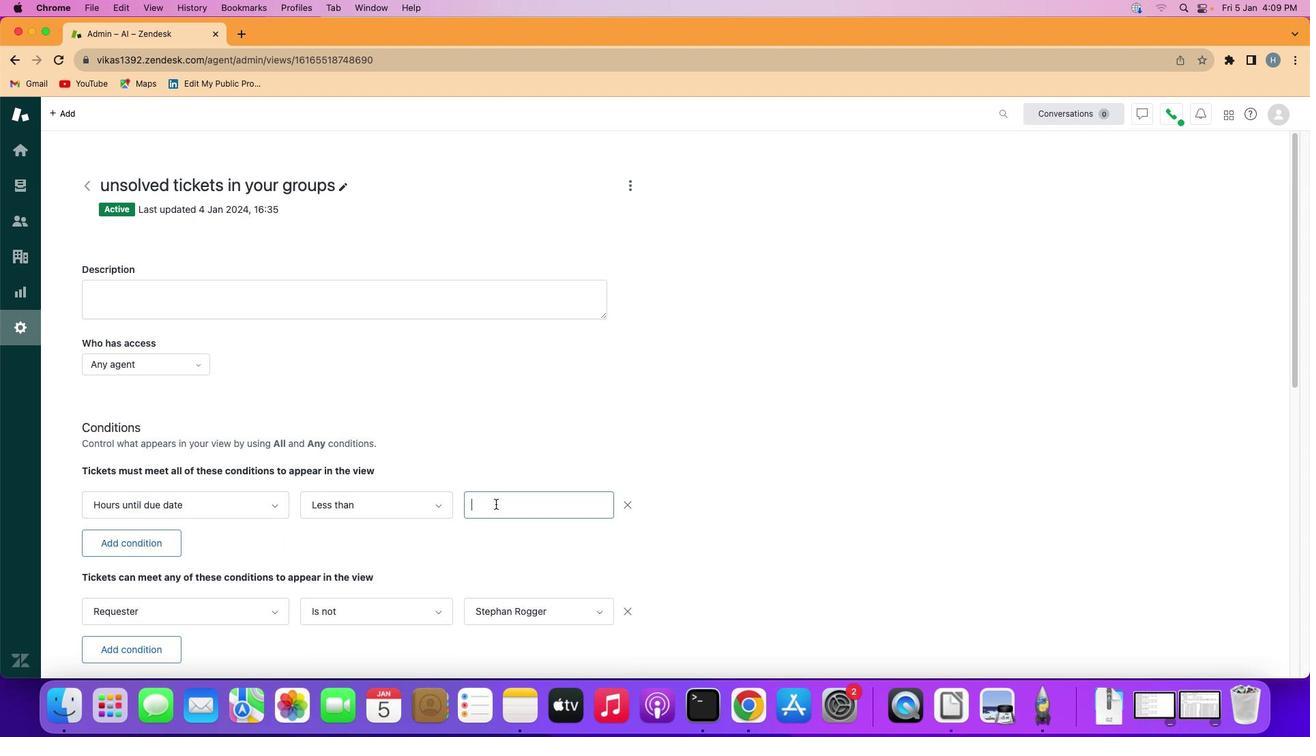 
Action: Mouse pressed left at (496, 504)
Screenshot: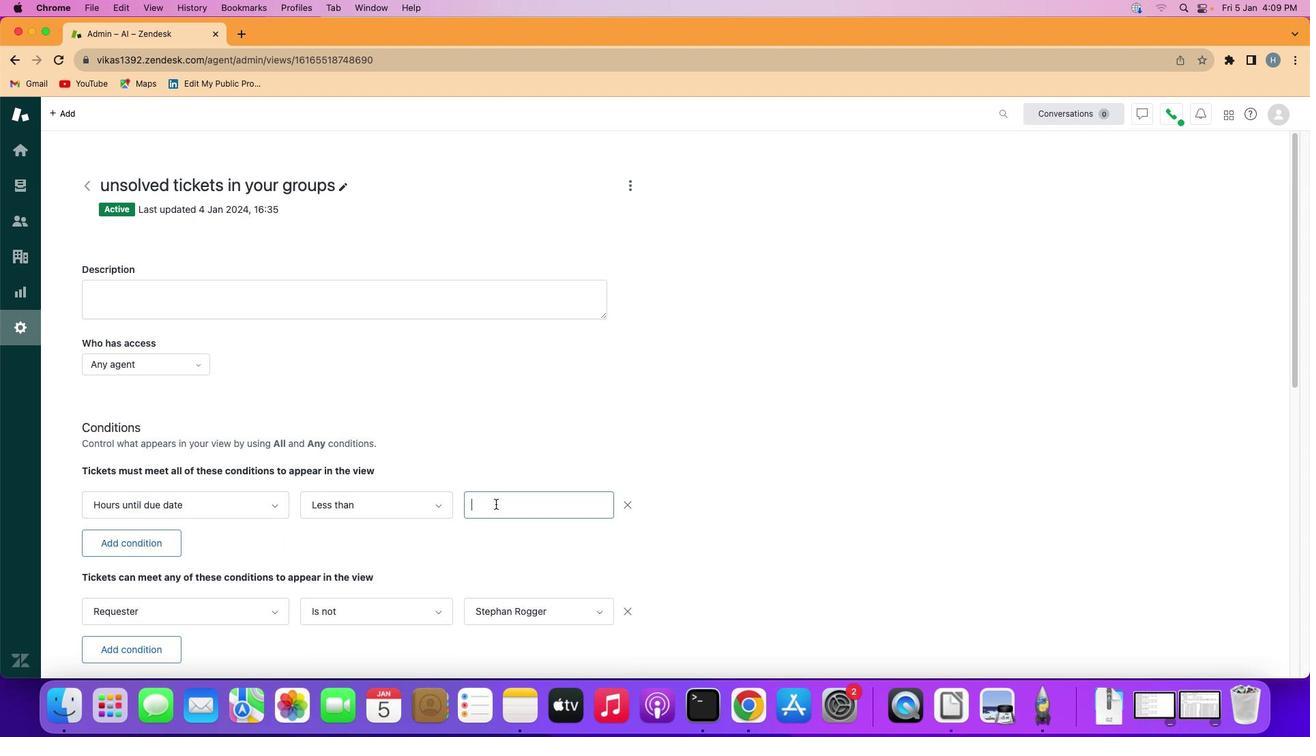 
Action: Key pressed Key.shift'O''n''e'Key.space'h''u''n''d''r''e''d'
Screenshot: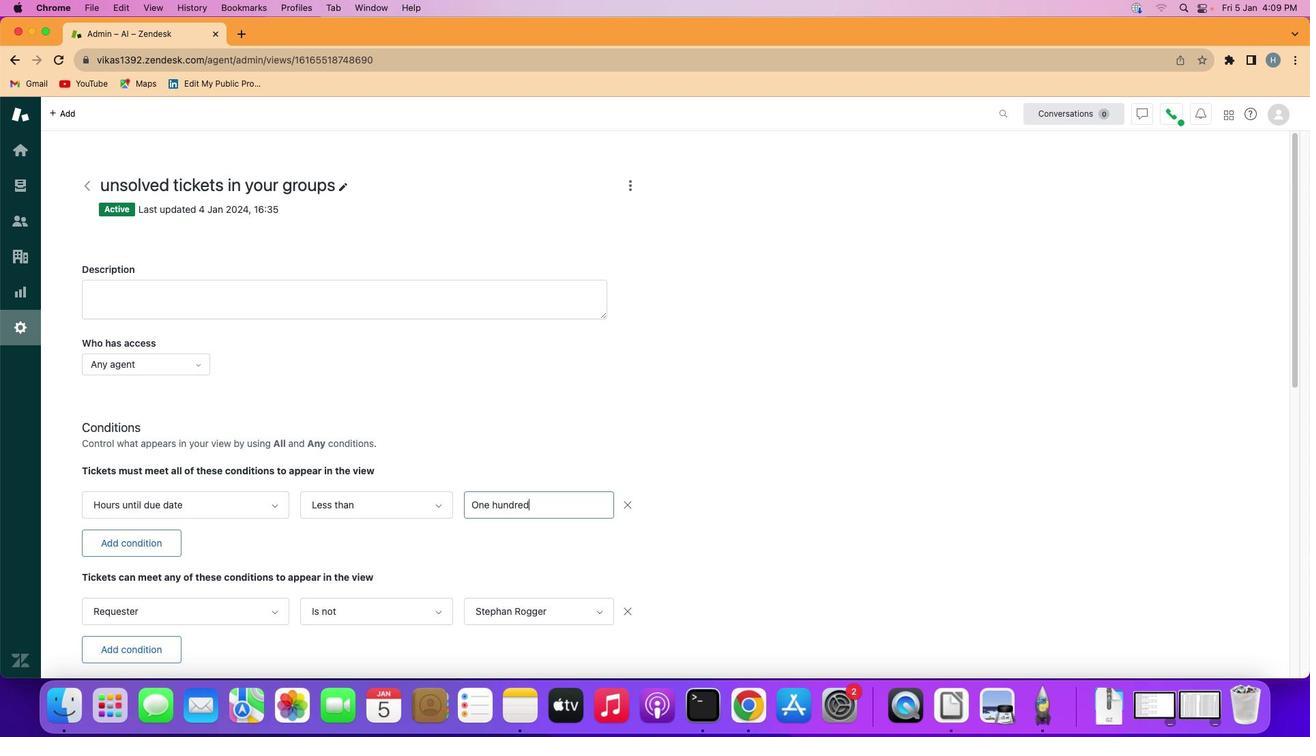 
Action: Mouse moved to (551, 531)
Screenshot: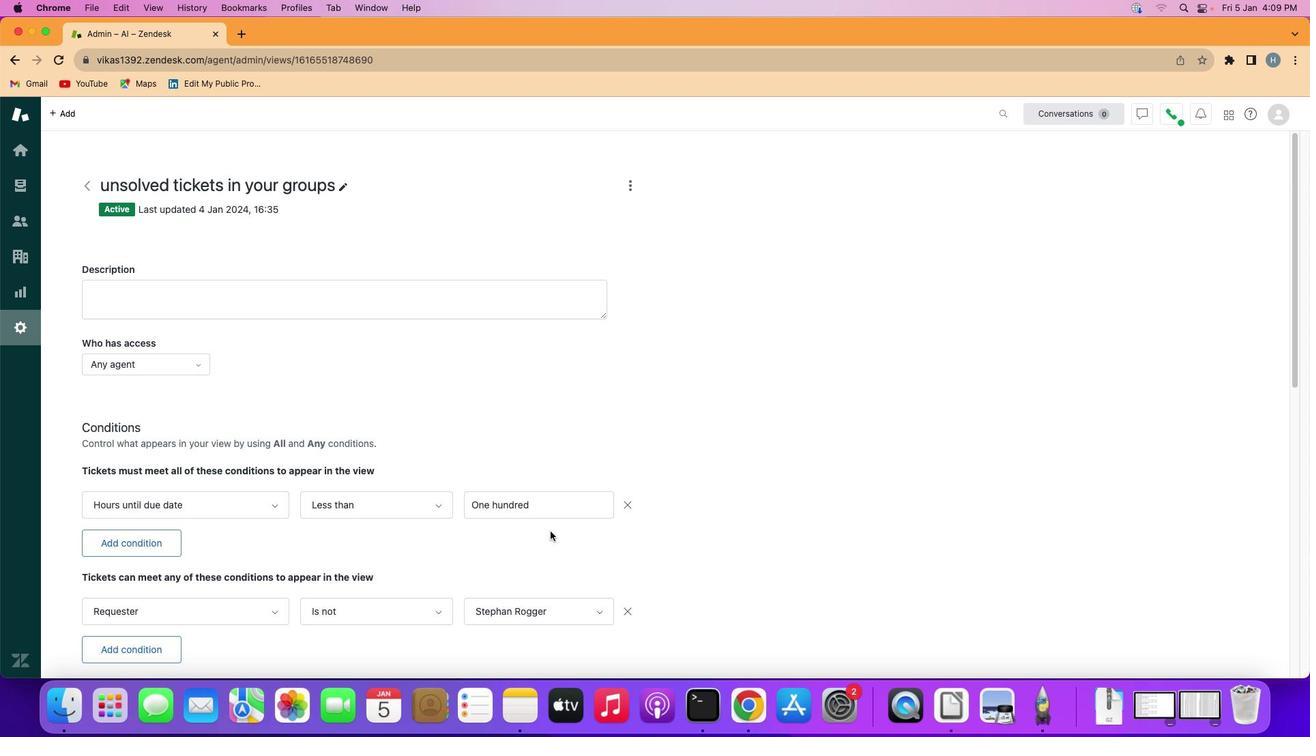
Action: Mouse pressed left at (551, 531)
Screenshot: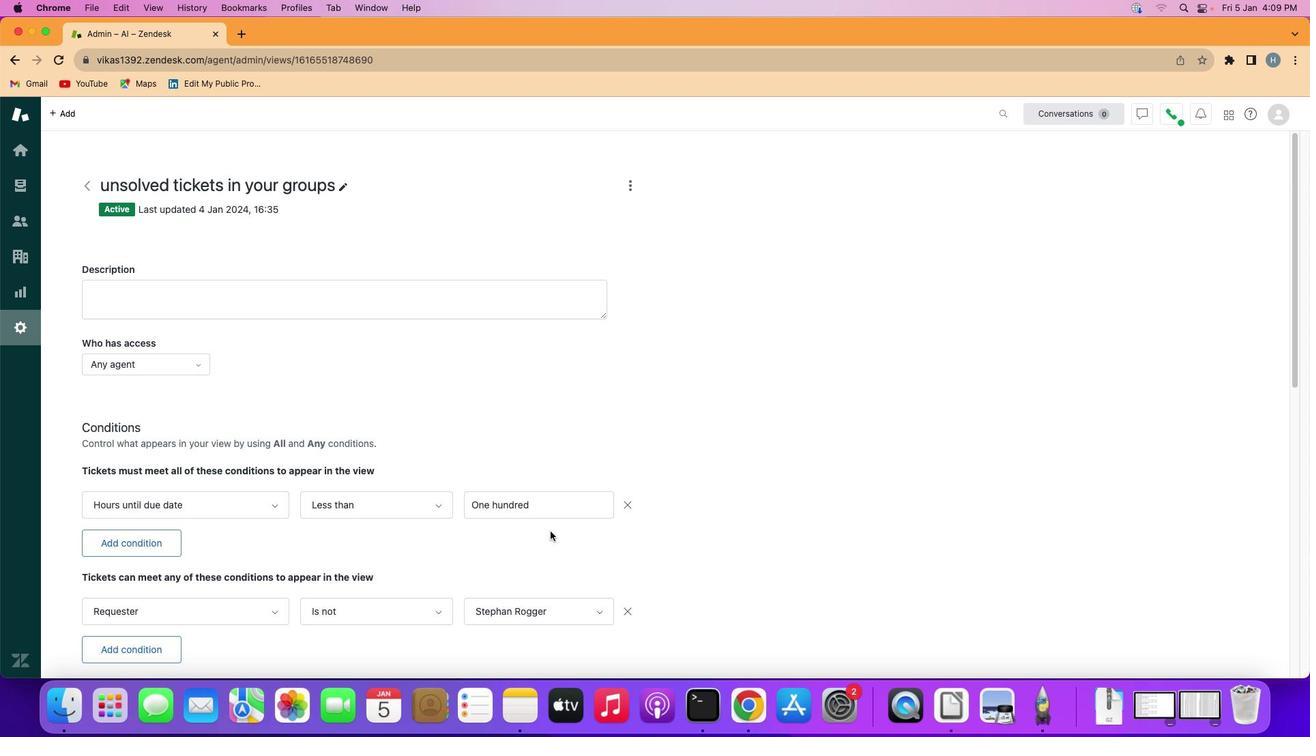 
